 Task: Search one way flight ticket for 3 adults in first from Hartford: Bradley International Airport to Jacksonville: Albert J. Ellis Airport on 5-3-2023. Choice of flights is Royal air maroc. Number of bags: 1 carry on bag. Price is upto 100000. Outbound departure time preference is 14:45.
Action: Mouse moved to (334, 129)
Screenshot: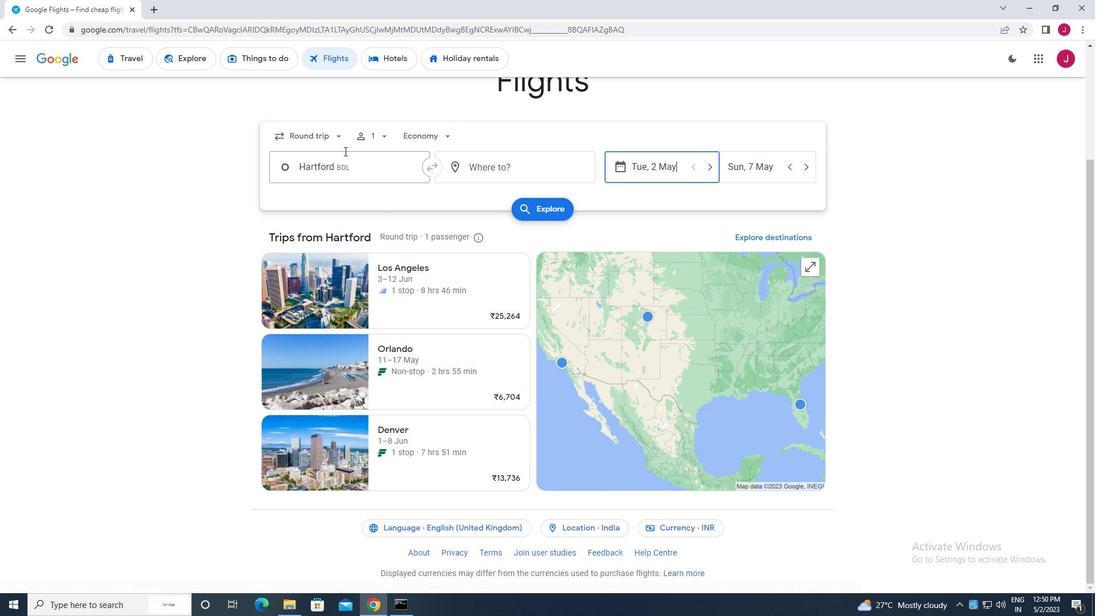 
Action: Mouse pressed left at (334, 129)
Screenshot: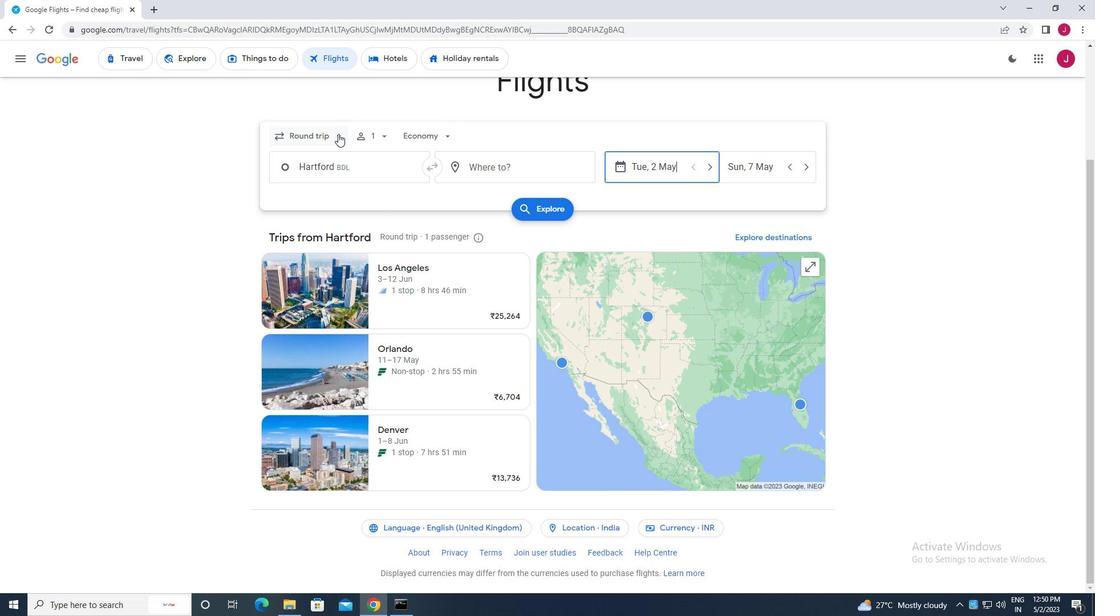 
Action: Mouse moved to (337, 190)
Screenshot: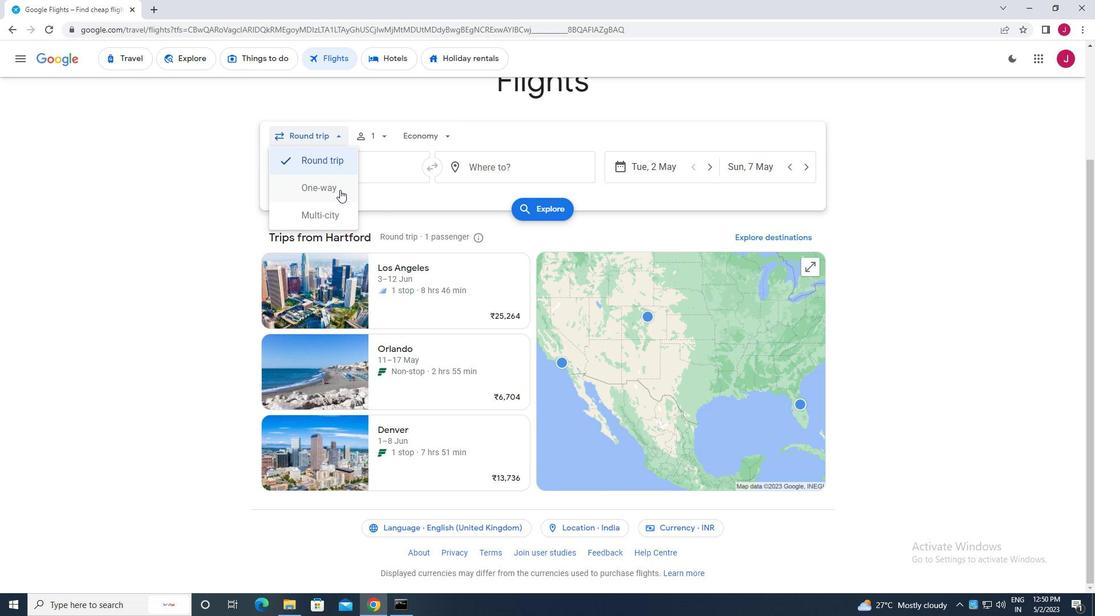 
Action: Mouse pressed left at (337, 190)
Screenshot: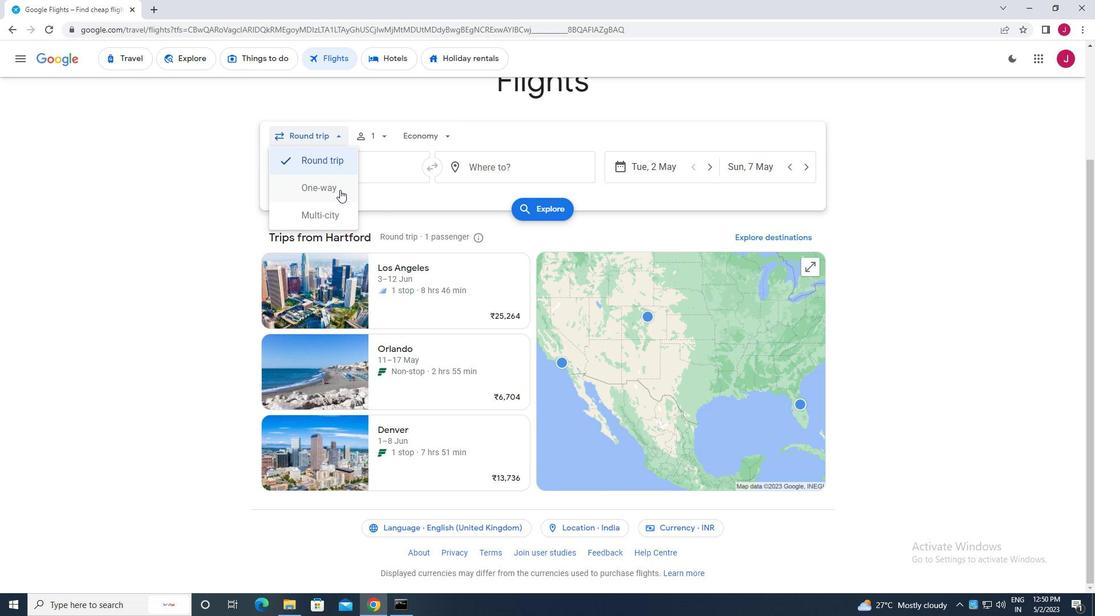 
Action: Mouse moved to (383, 132)
Screenshot: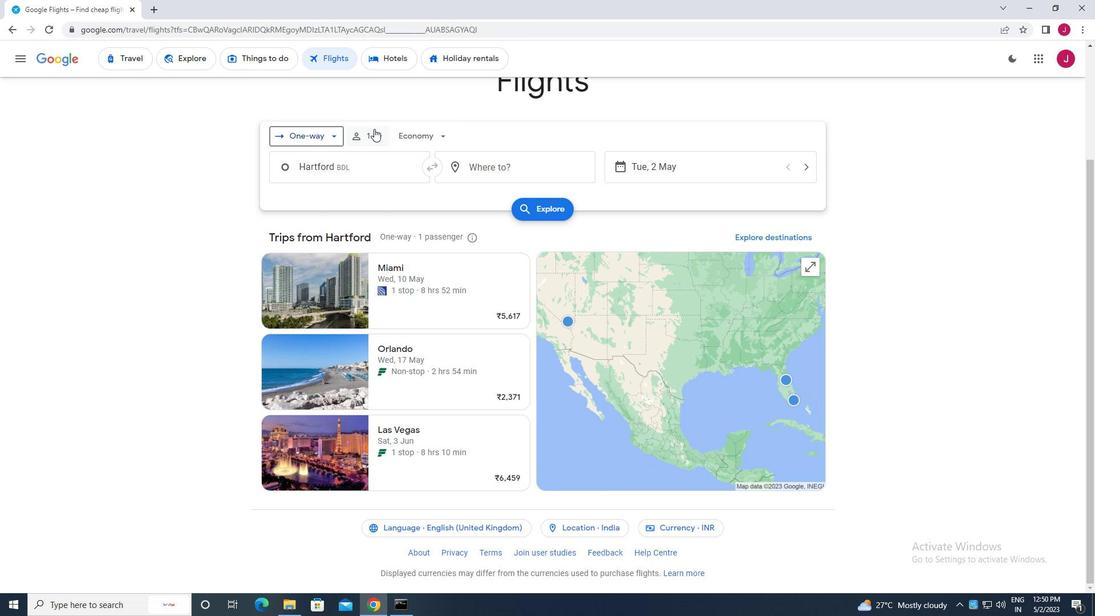 
Action: Mouse pressed left at (383, 132)
Screenshot: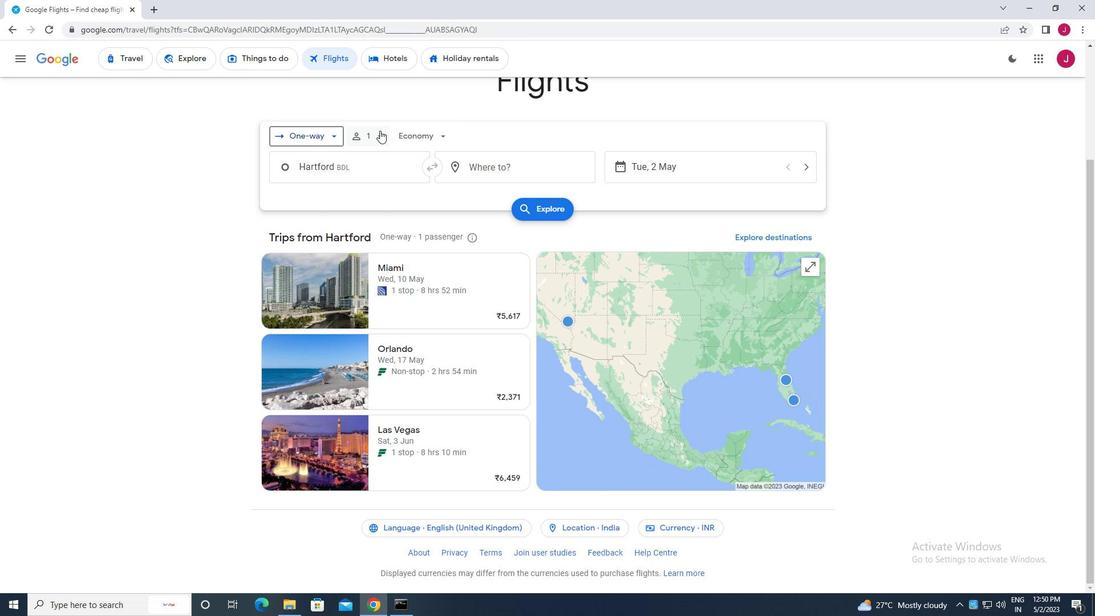 
Action: Mouse moved to (468, 168)
Screenshot: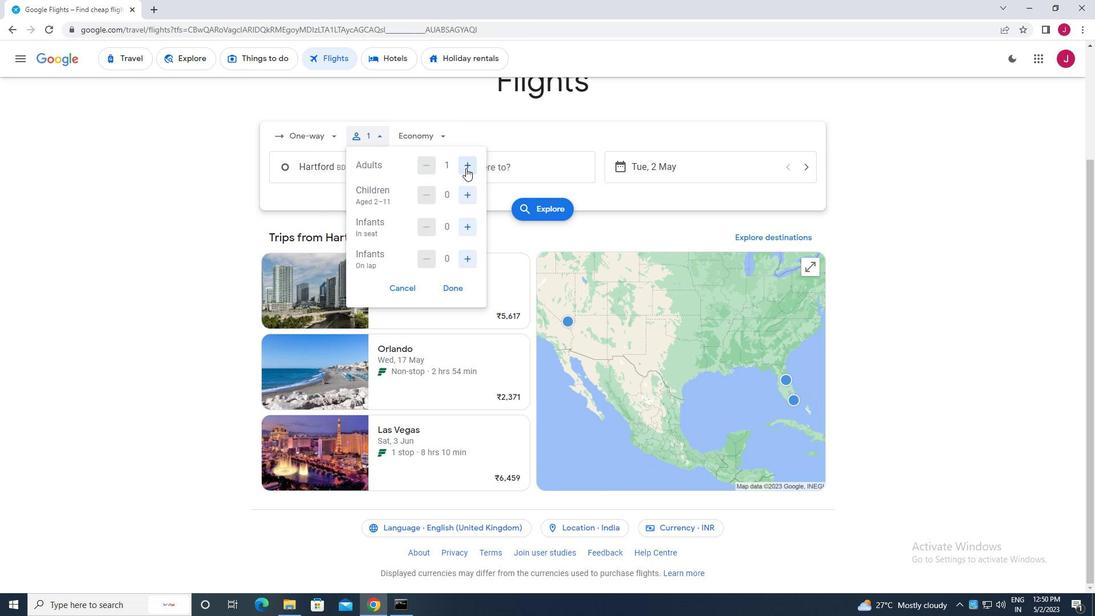 
Action: Mouse pressed left at (468, 168)
Screenshot: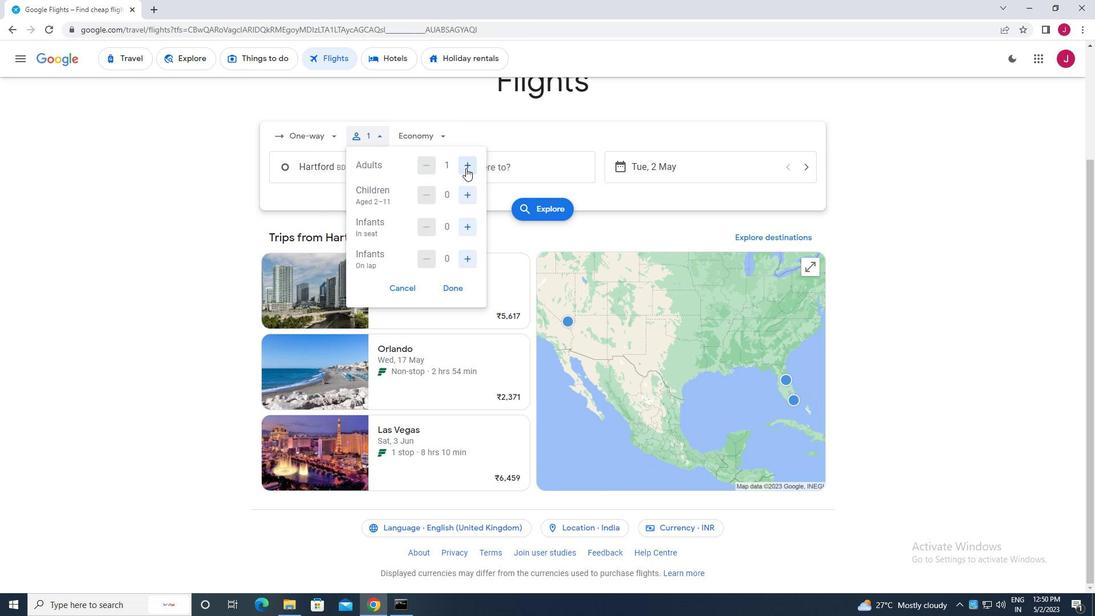 
Action: Mouse moved to (468, 168)
Screenshot: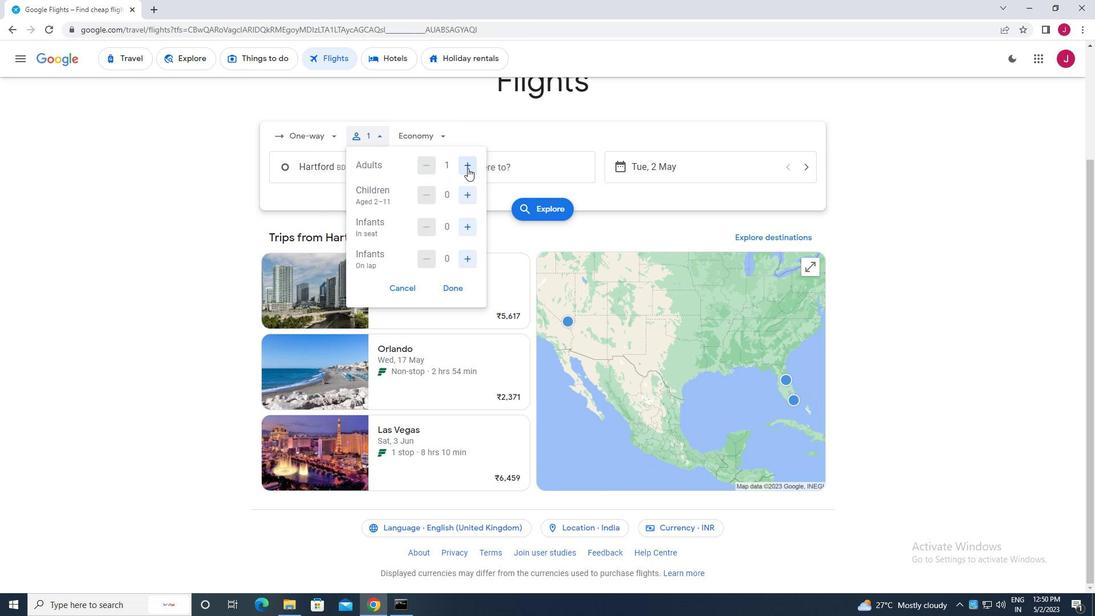 
Action: Mouse pressed left at (468, 168)
Screenshot: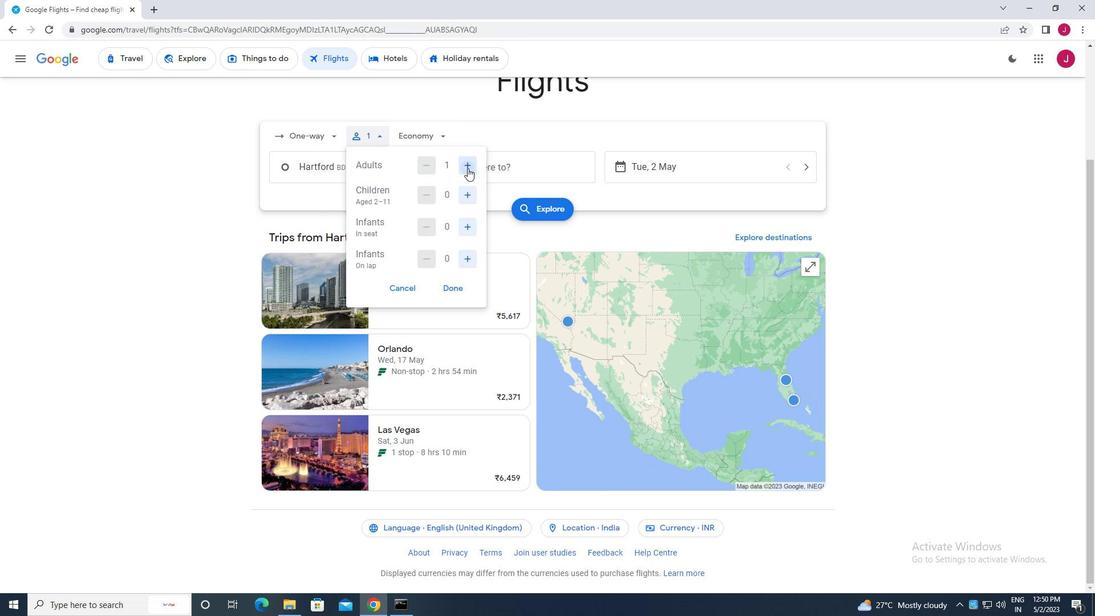 
Action: Mouse moved to (452, 290)
Screenshot: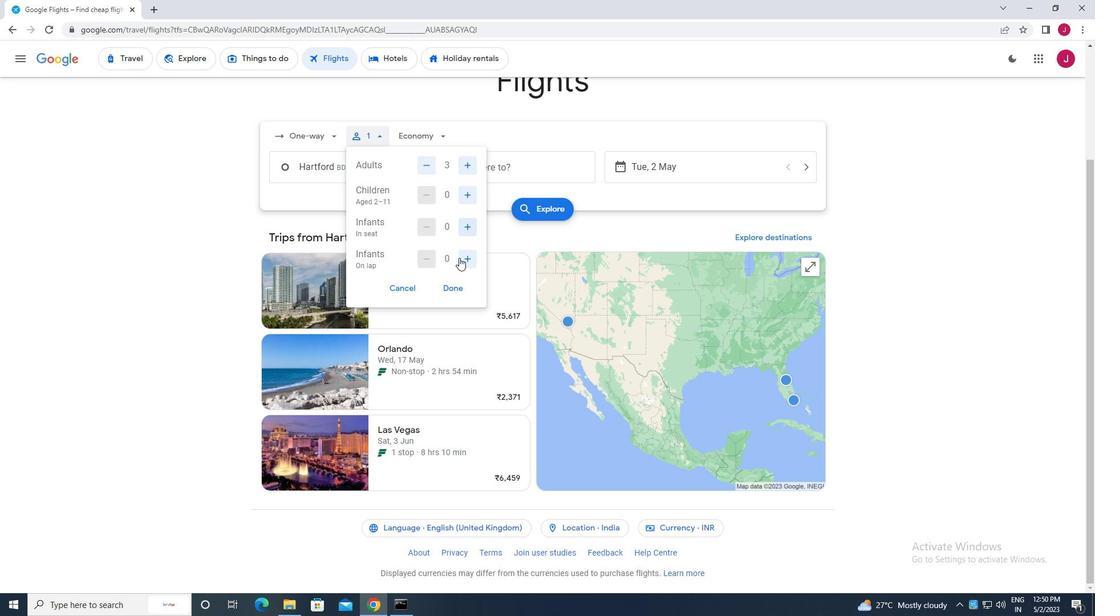 
Action: Mouse pressed left at (452, 290)
Screenshot: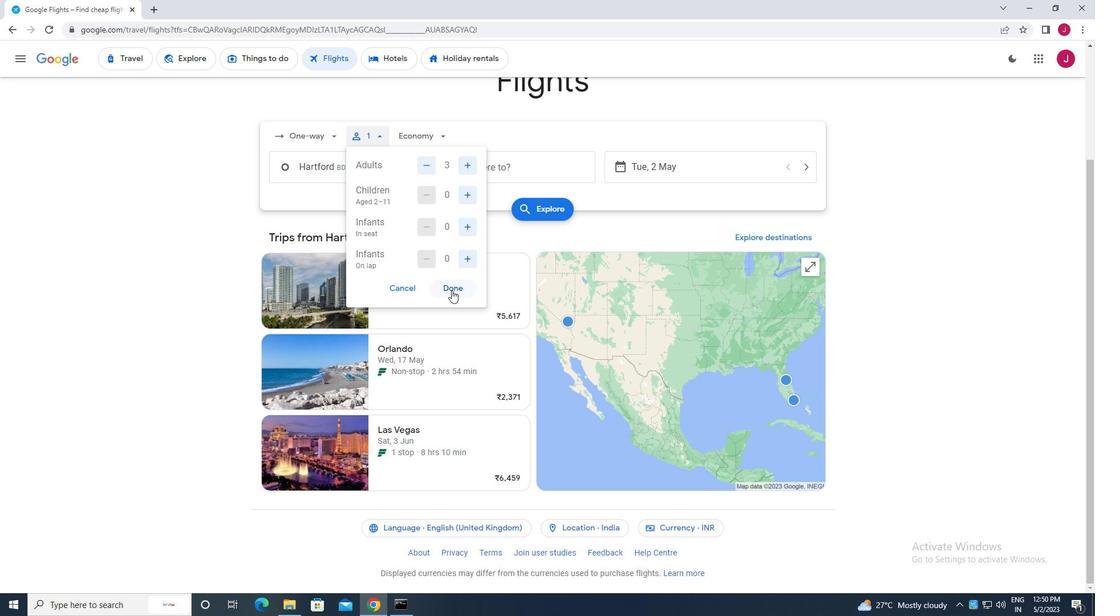 
Action: Mouse moved to (419, 136)
Screenshot: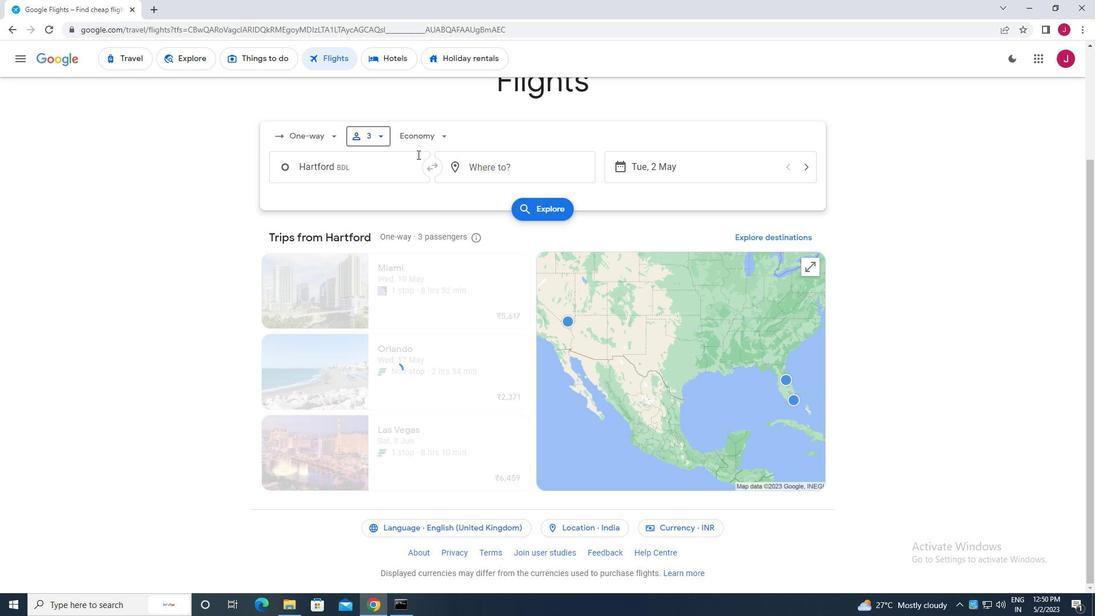 
Action: Mouse pressed left at (419, 136)
Screenshot: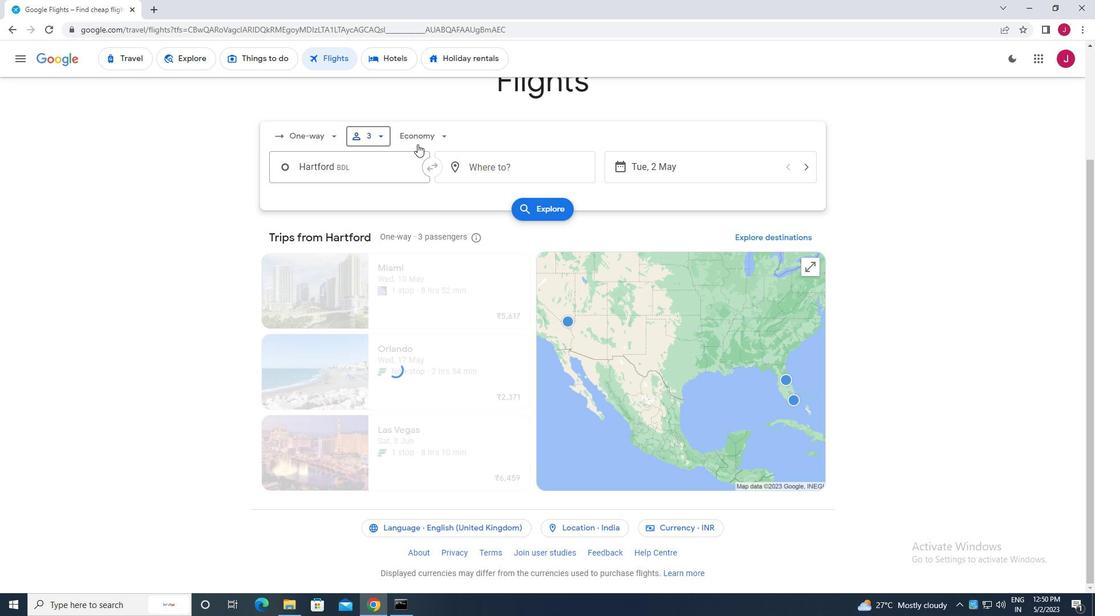 
Action: Mouse moved to (428, 239)
Screenshot: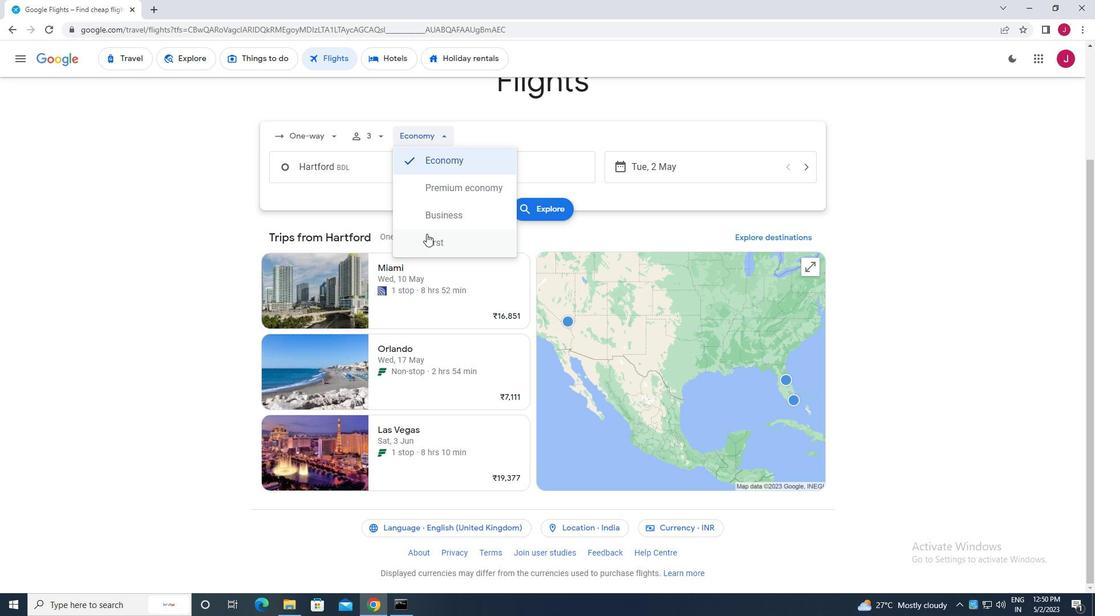 
Action: Mouse pressed left at (428, 239)
Screenshot: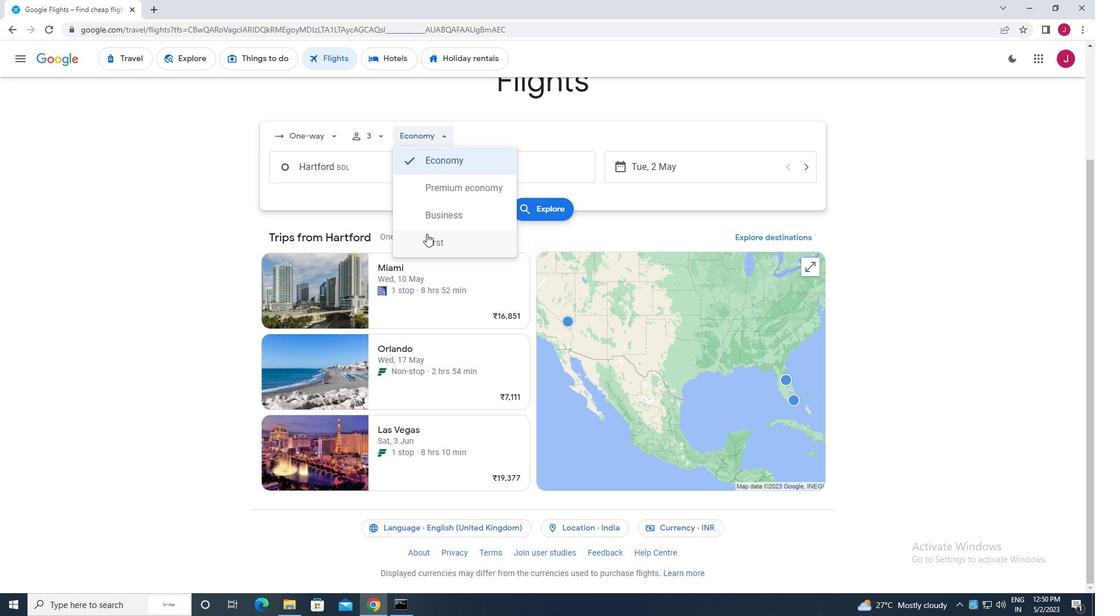 
Action: Mouse moved to (375, 164)
Screenshot: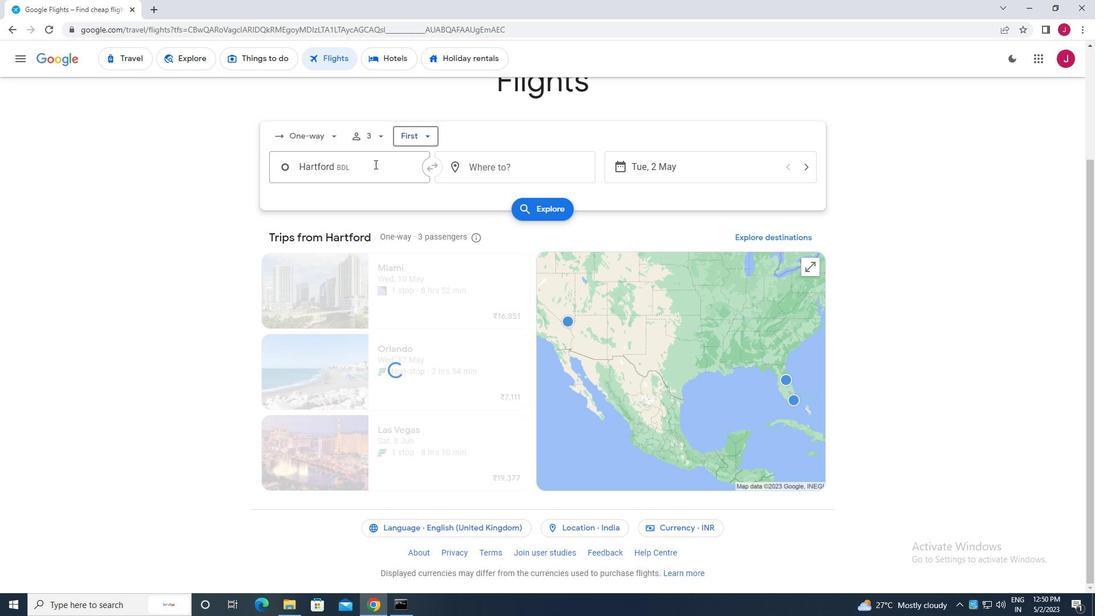 
Action: Mouse pressed left at (375, 164)
Screenshot: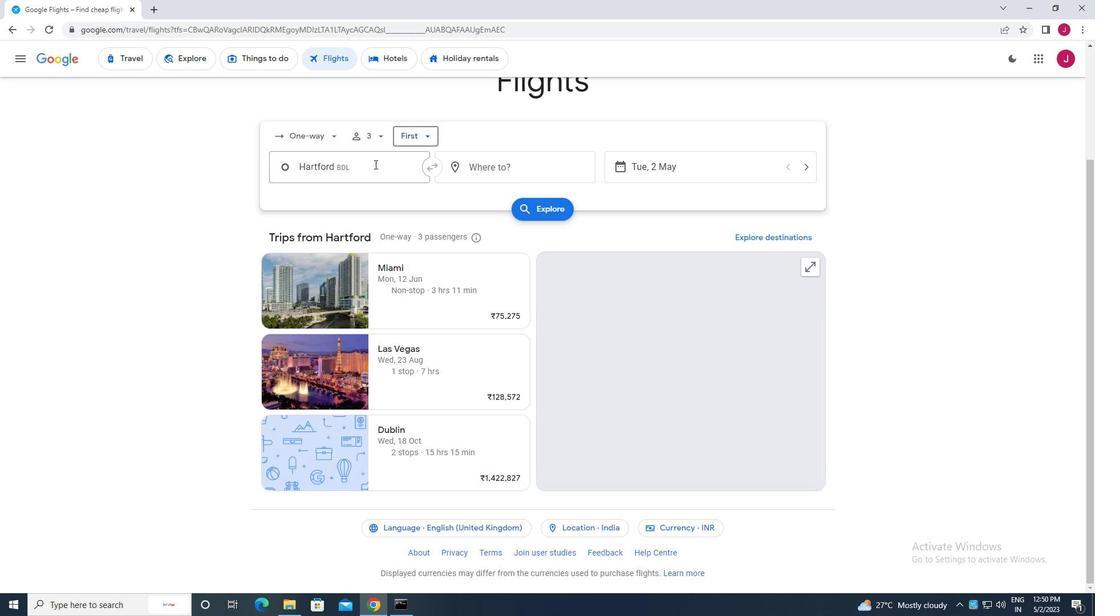 
Action: Key pressed hartford
Screenshot: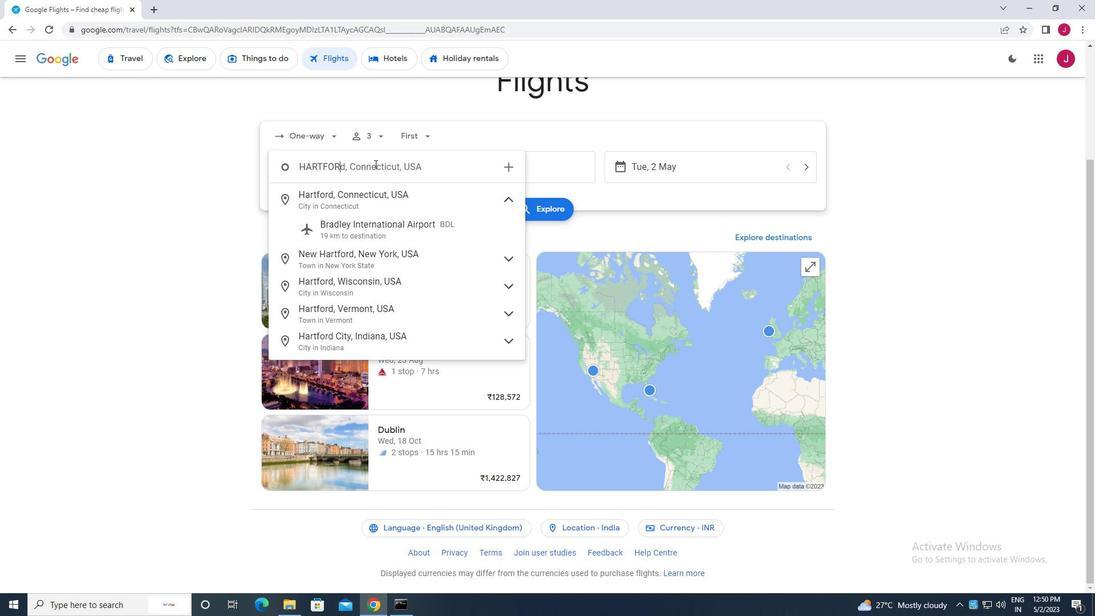 
Action: Mouse moved to (397, 228)
Screenshot: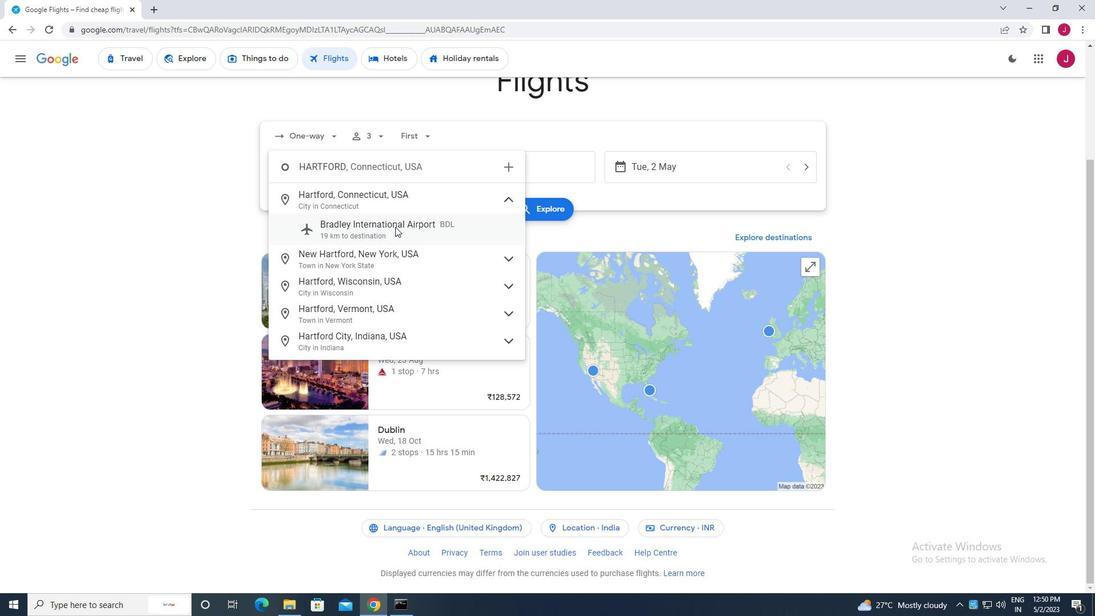 
Action: Mouse pressed left at (397, 228)
Screenshot: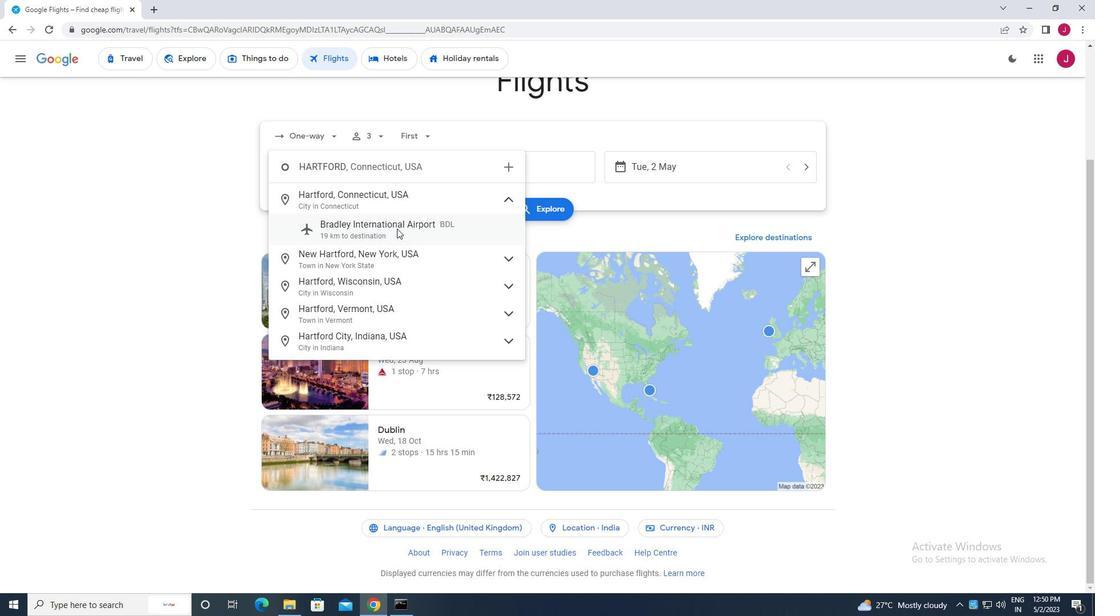 
Action: Mouse moved to (478, 166)
Screenshot: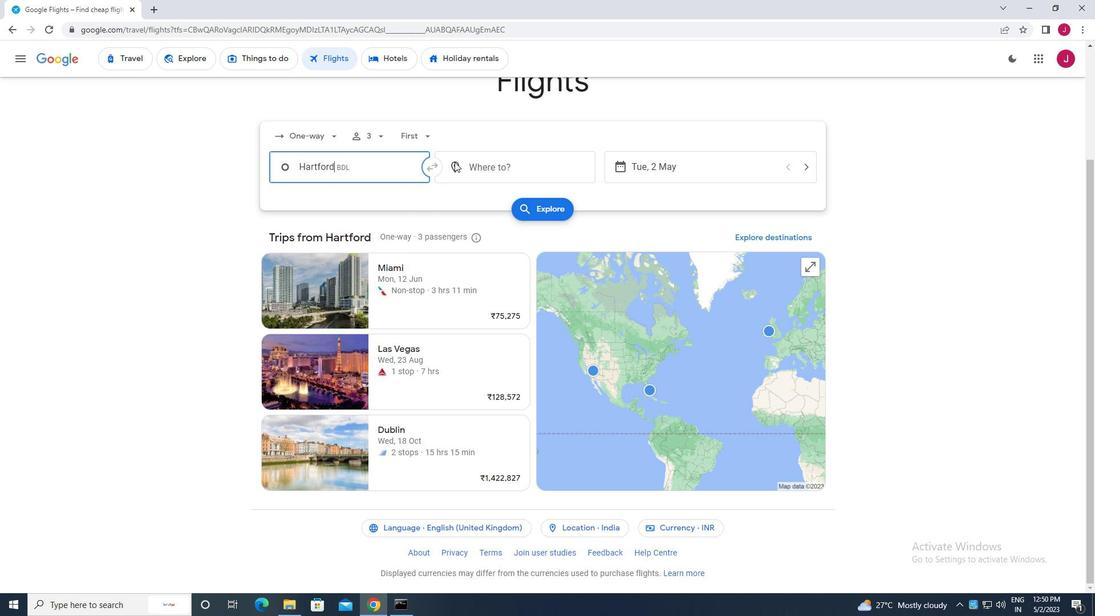
Action: Mouse pressed left at (478, 166)
Screenshot: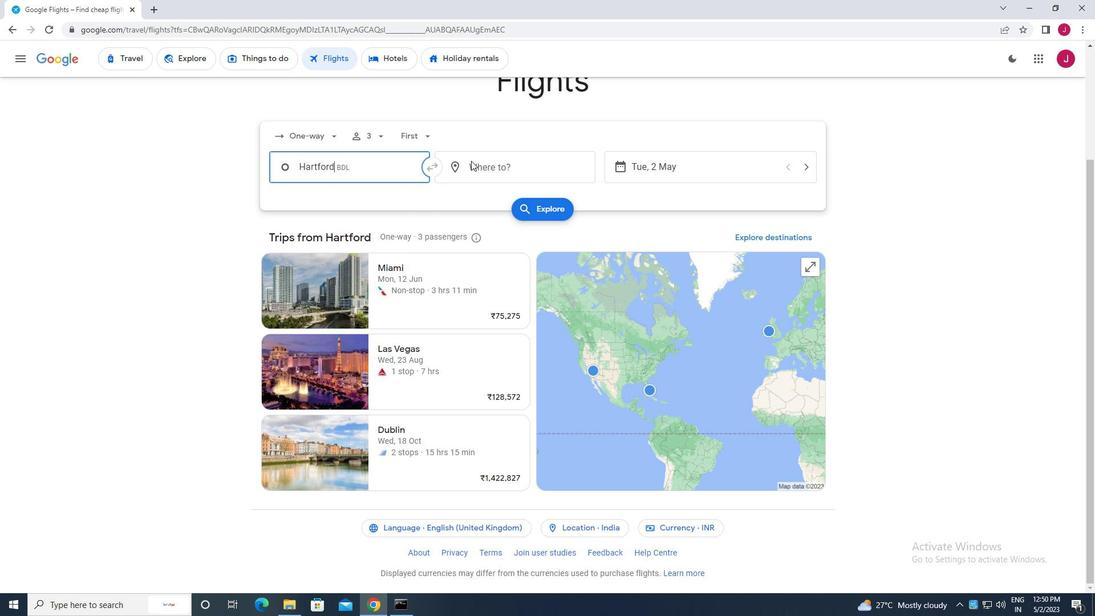 
Action: Mouse moved to (472, 175)
Screenshot: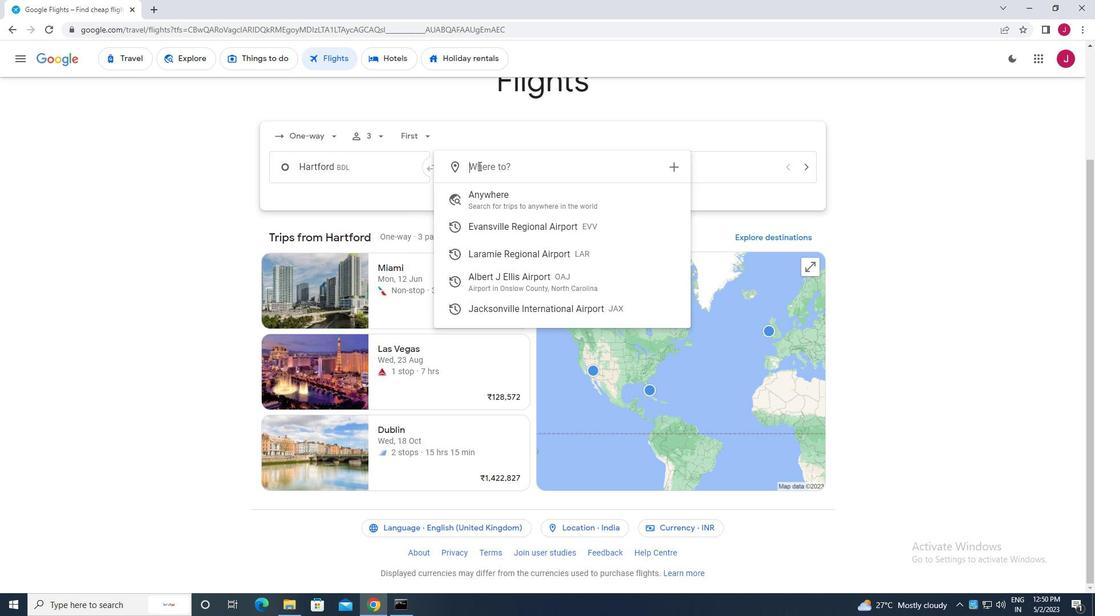 
Action: Key pressed albert<Key.space>j
Screenshot: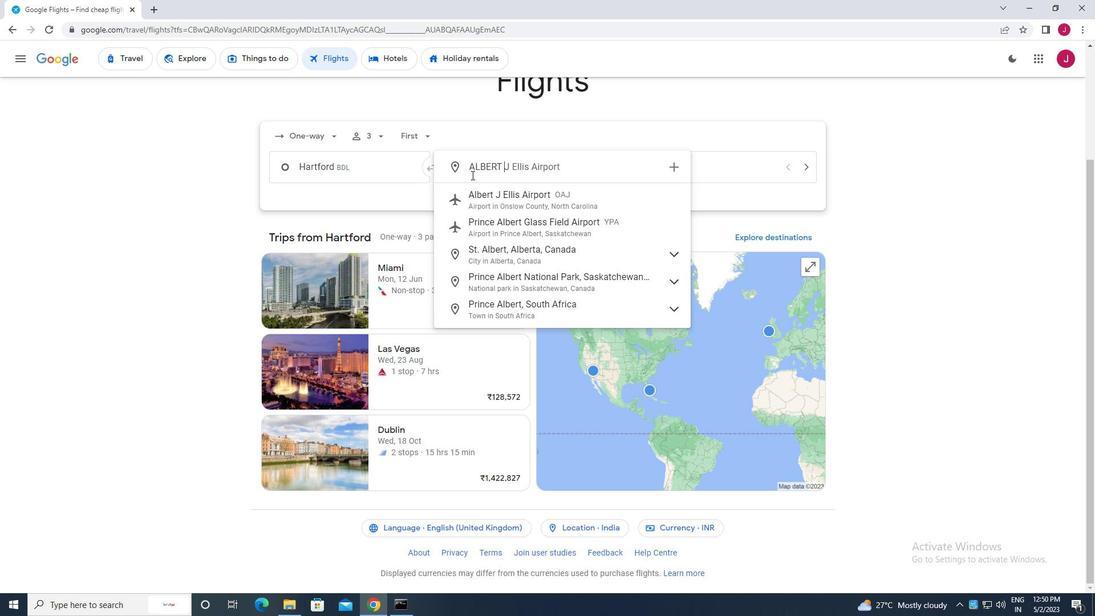 
Action: Mouse moved to (516, 203)
Screenshot: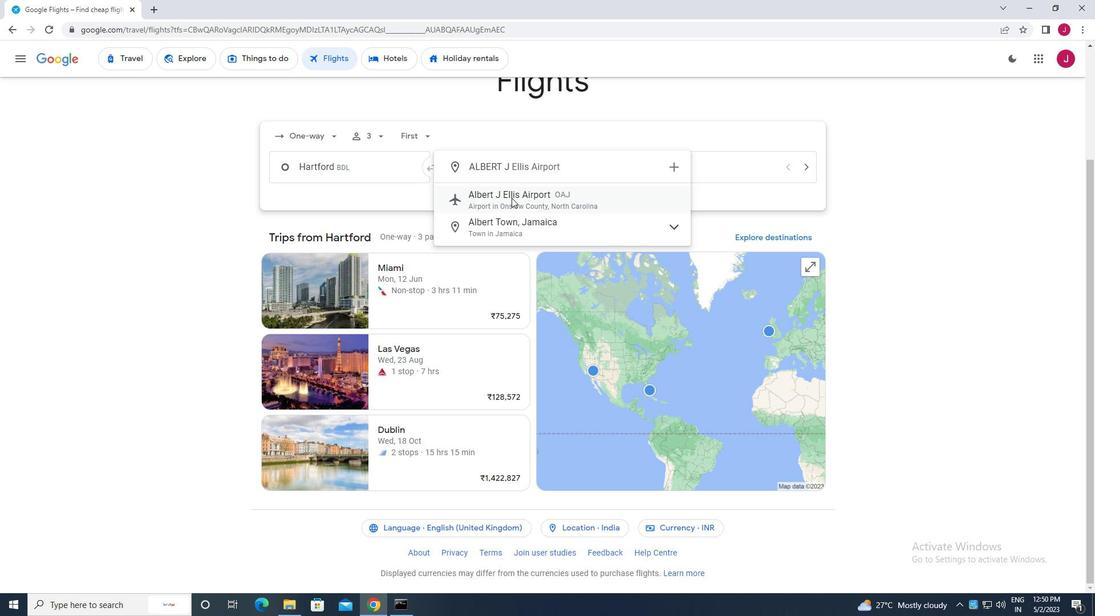 
Action: Mouse pressed left at (516, 203)
Screenshot: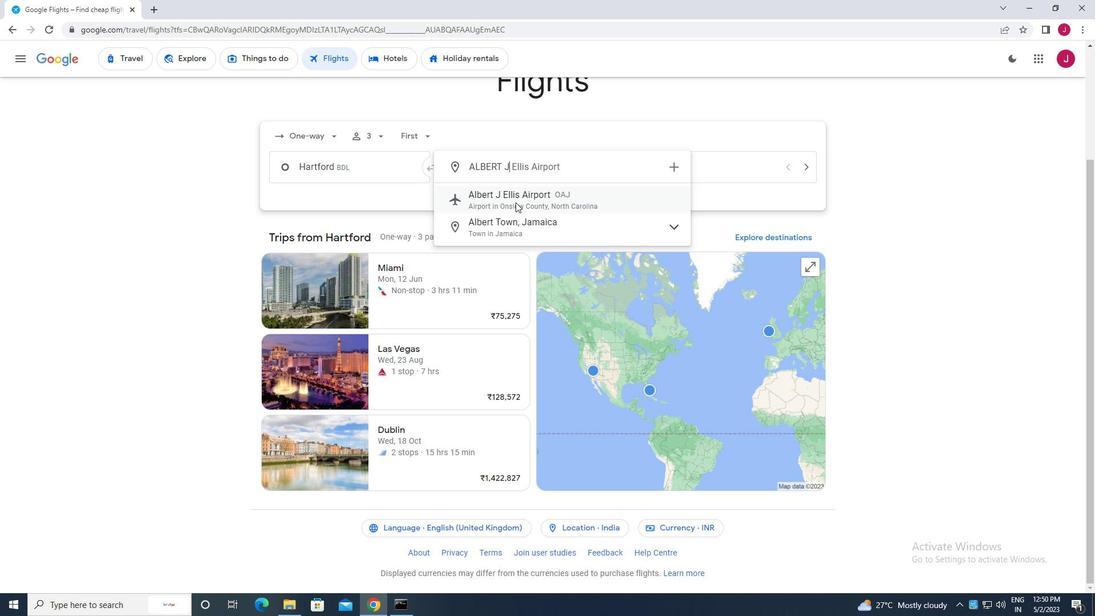
Action: Mouse moved to (686, 164)
Screenshot: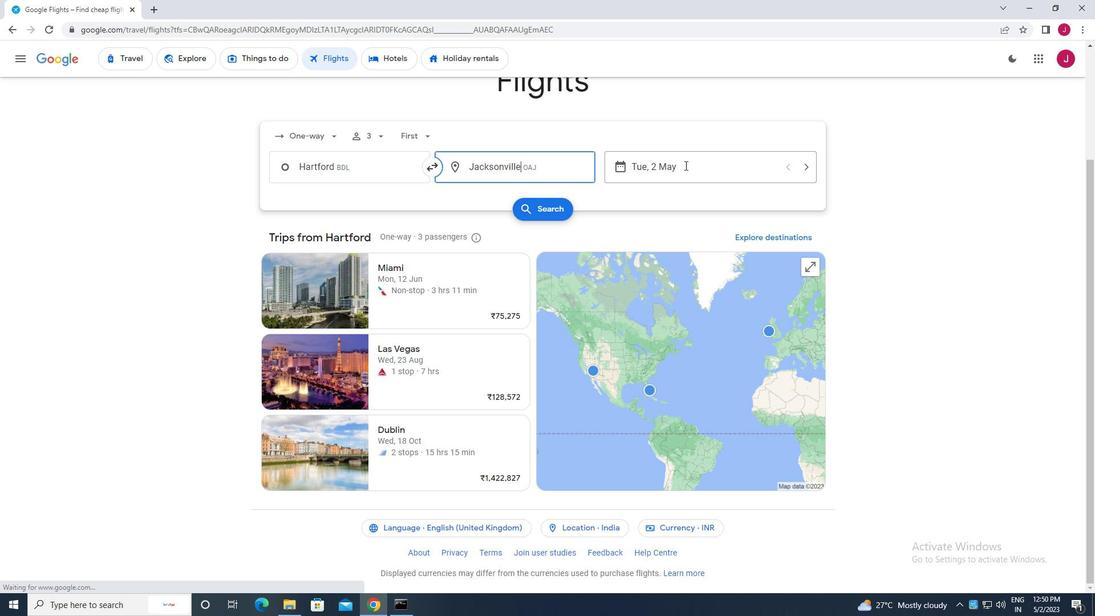 
Action: Mouse pressed left at (686, 164)
Screenshot: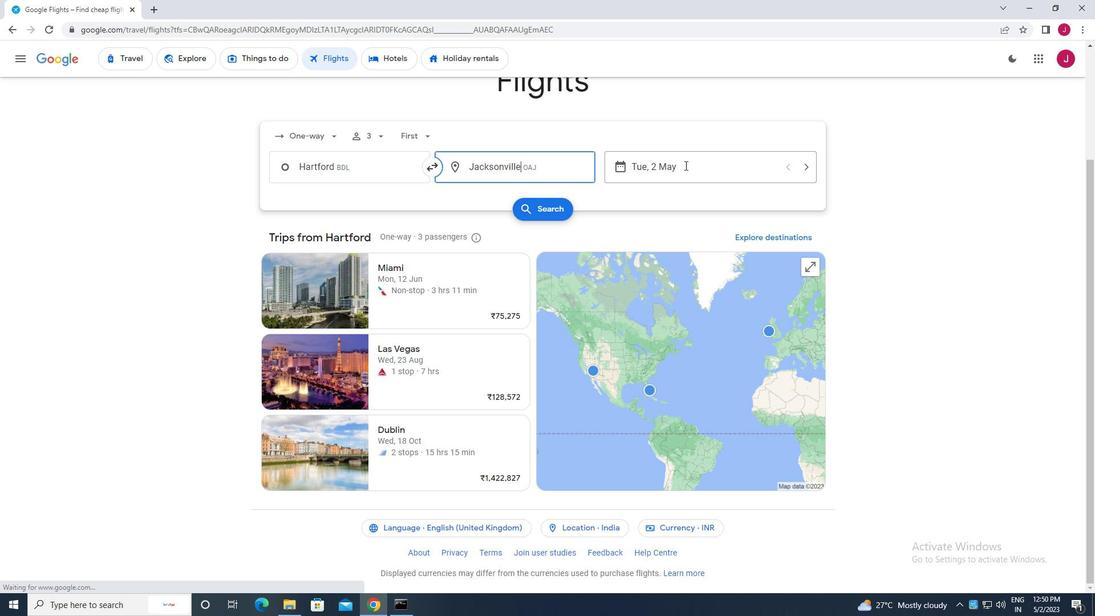 
Action: Mouse moved to (490, 255)
Screenshot: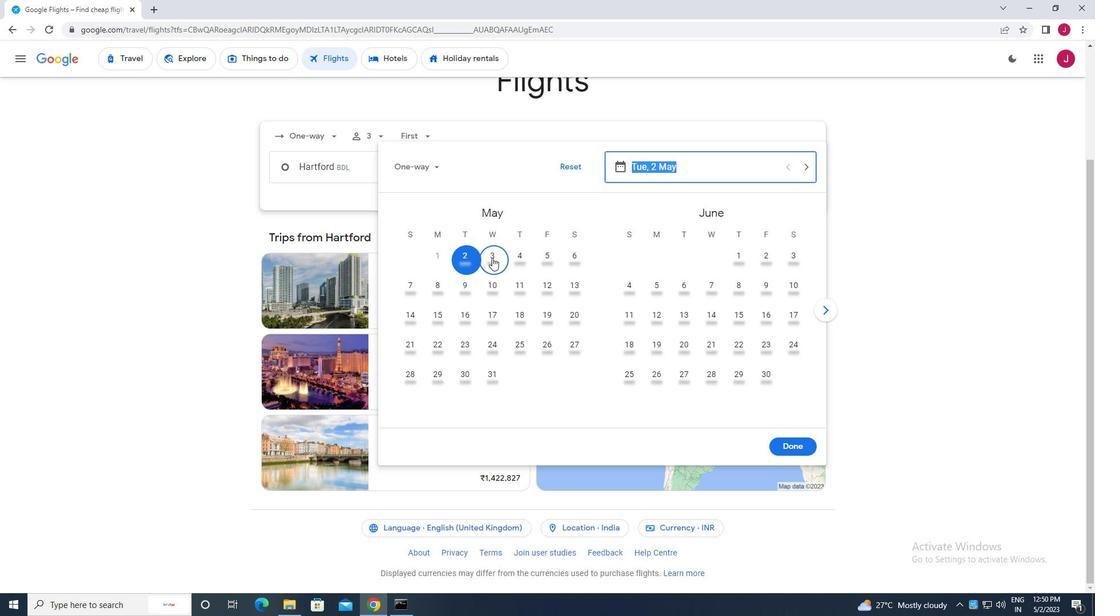 
Action: Mouse pressed left at (490, 255)
Screenshot: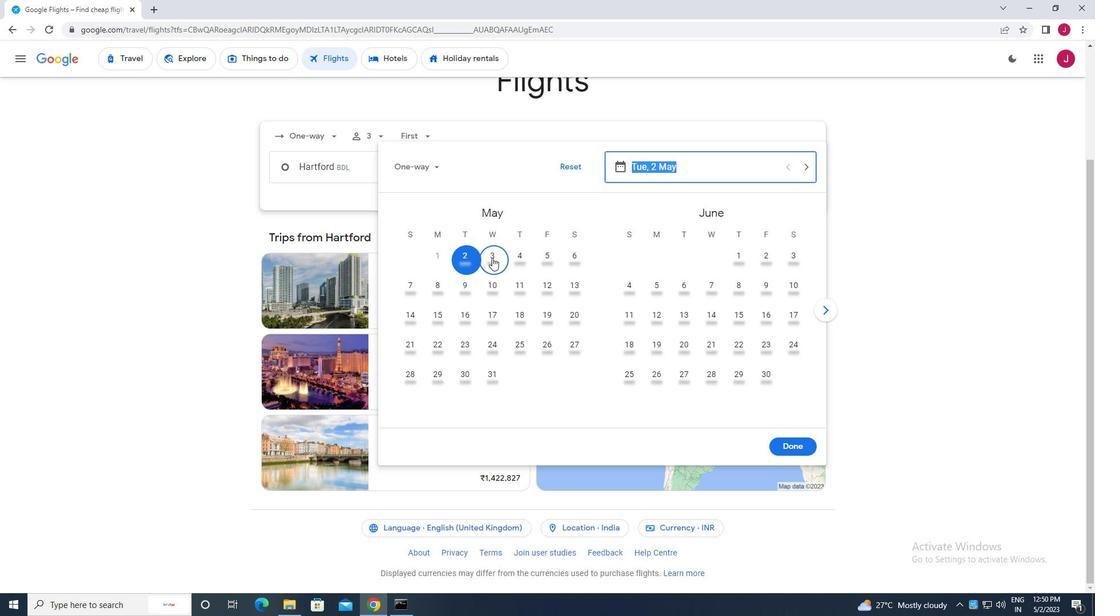 
Action: Mouse moved to (791, 445)
Screenshot: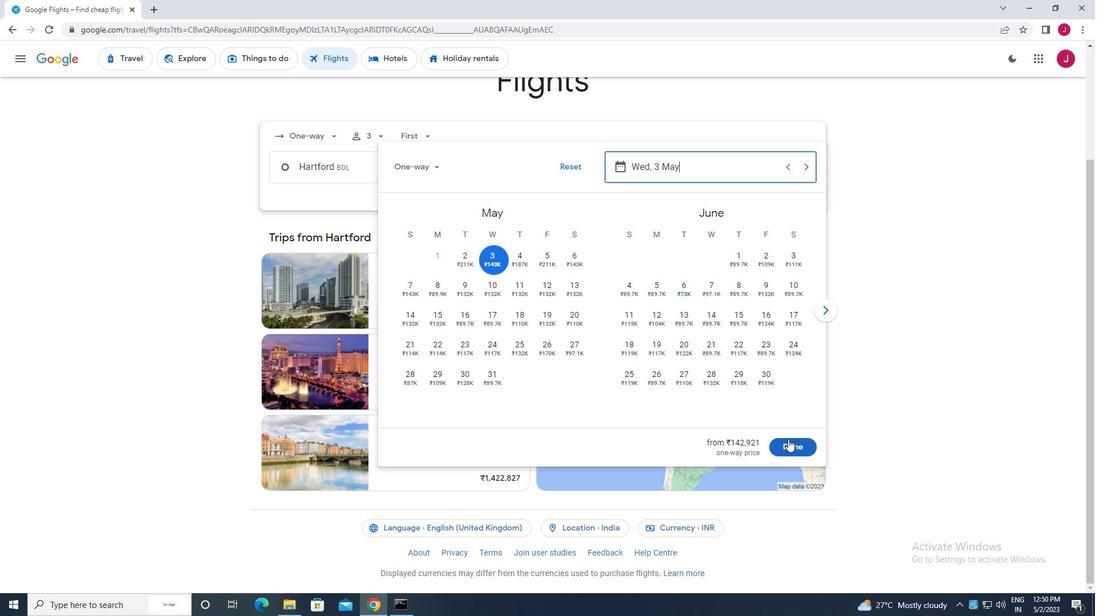 
Action: Mouse pressed left at (791, 445)
Screenshot: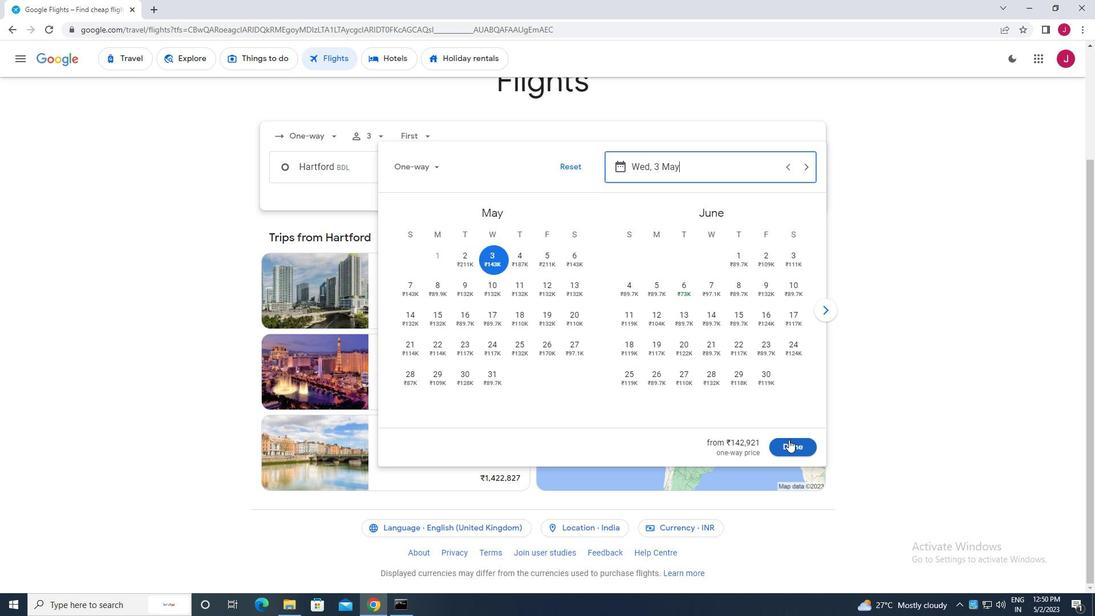 
Action: Mouse moved to (556, 202)
Screenshot: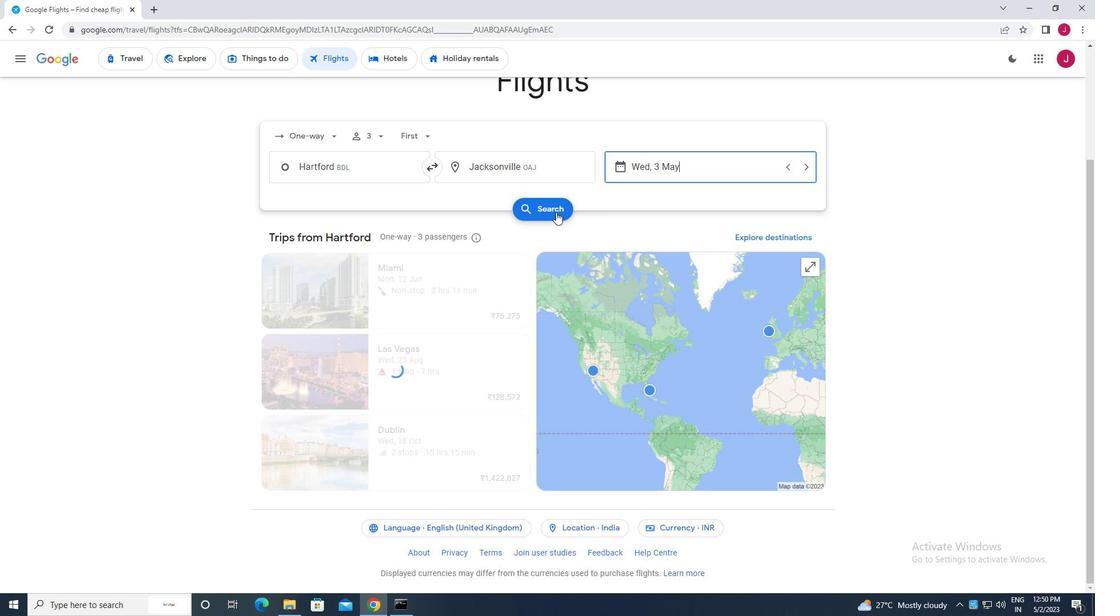 
Action: Mouse pressed left at (556, 202)
Screenshot: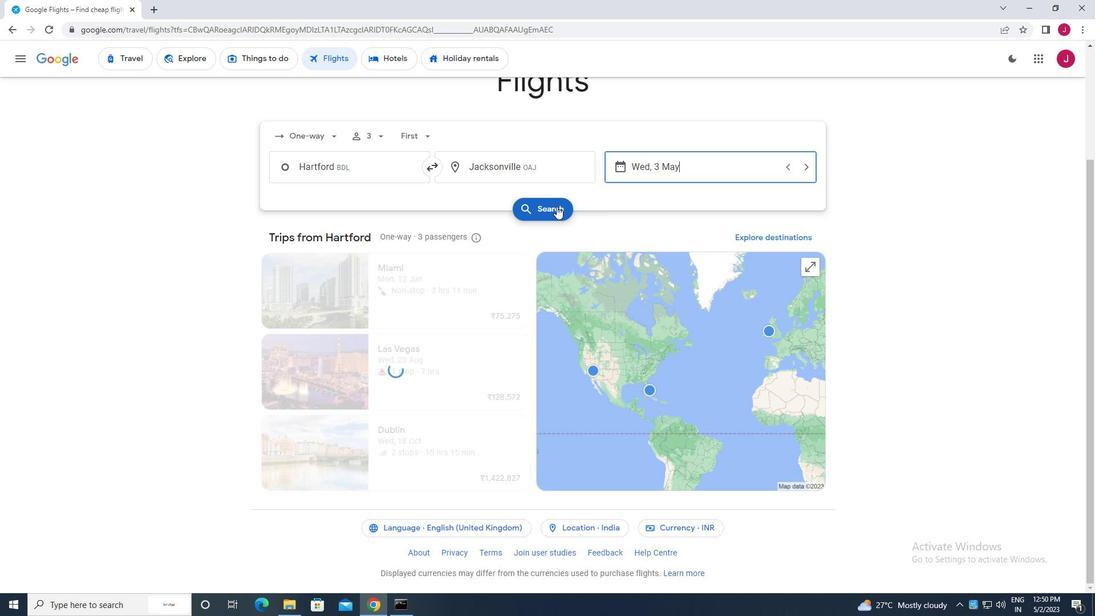 
Action: Mouse moved to (288, 162)
Screenshot: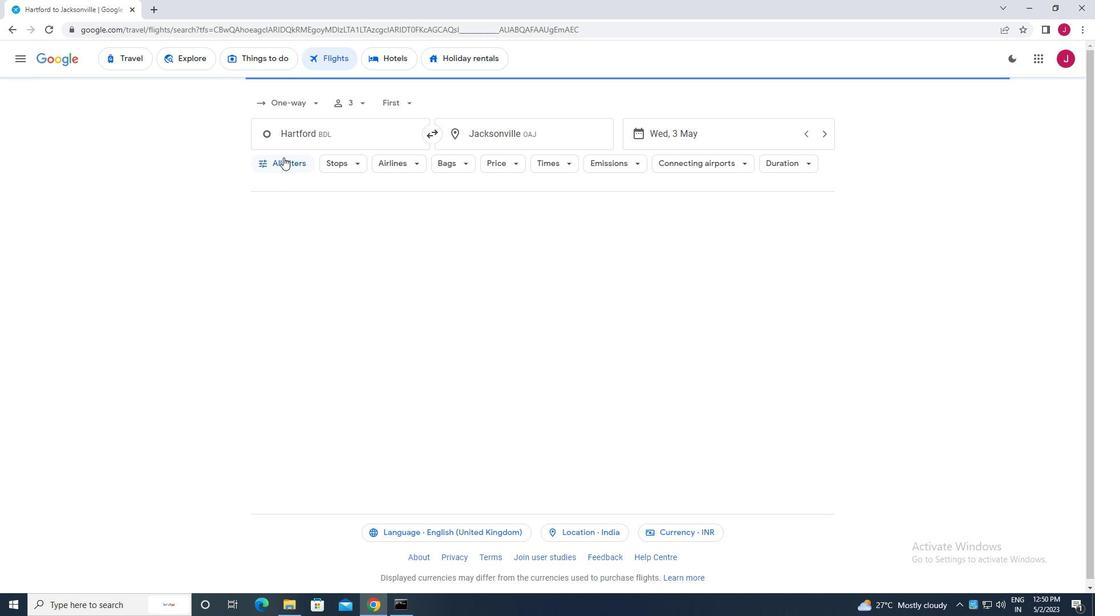 
Action: Mouse pressed left at (288, 162)
Screenshot: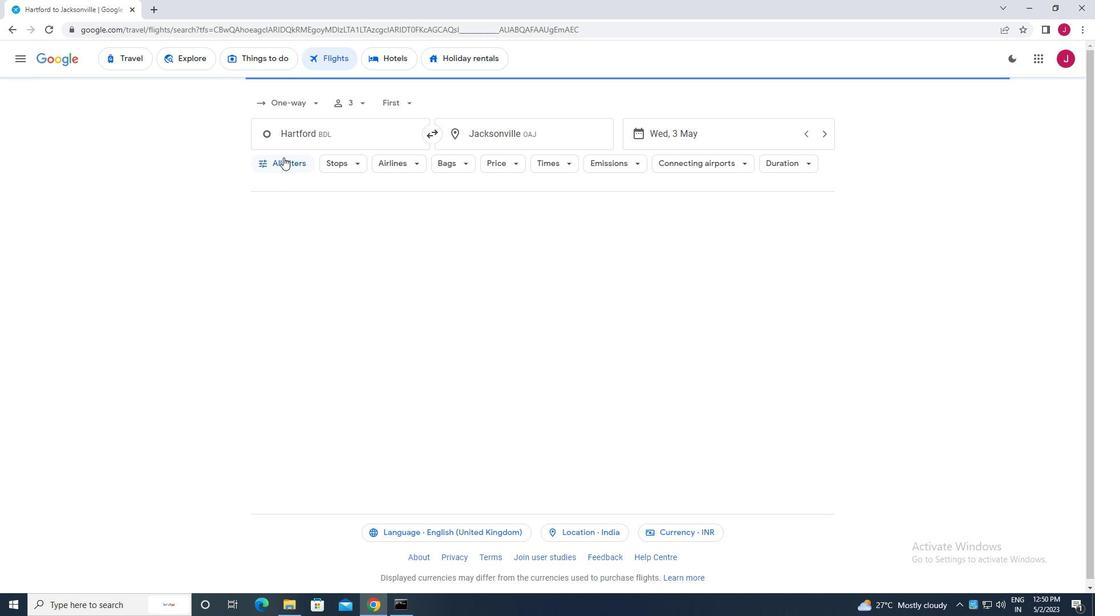 
Action: Mouse moved to (321, 240)
Screenshot: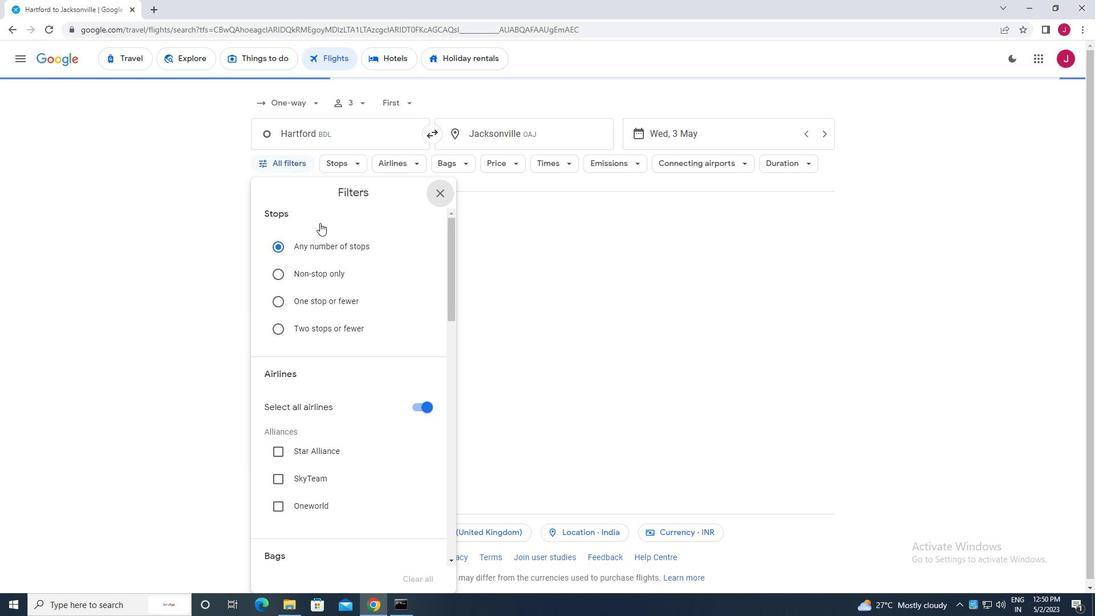 
Action: Mouse scrolled (321, 239) with delta (0, 0)
Screenshot: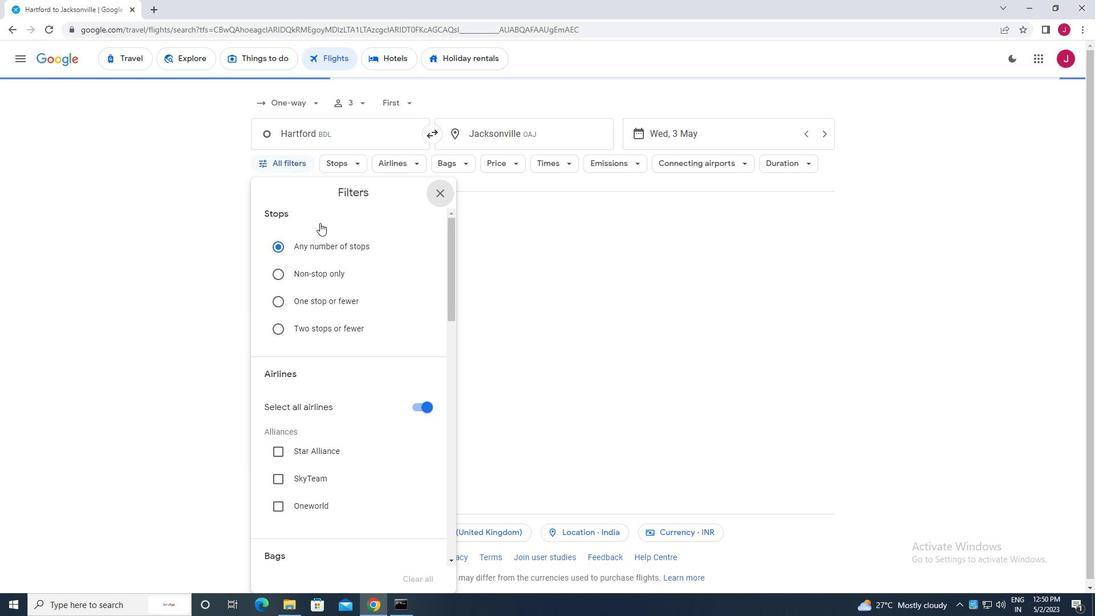 
Action: Mouse moved to (321, 242)
Screenshot: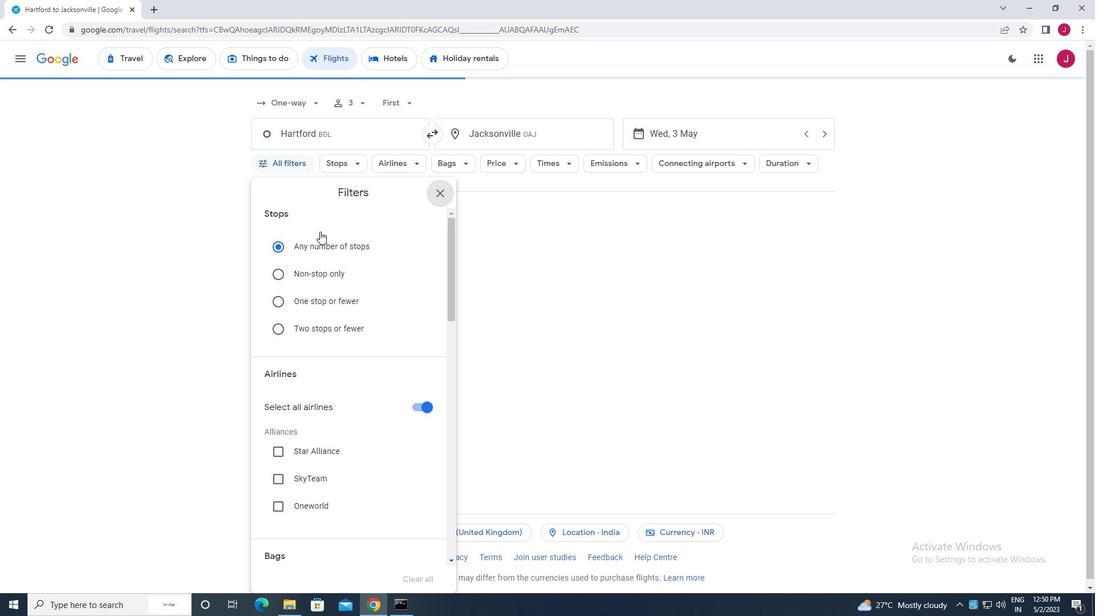 
Action: Mouse scrolled (321, 241) with delta (0, 0)
Screenshot: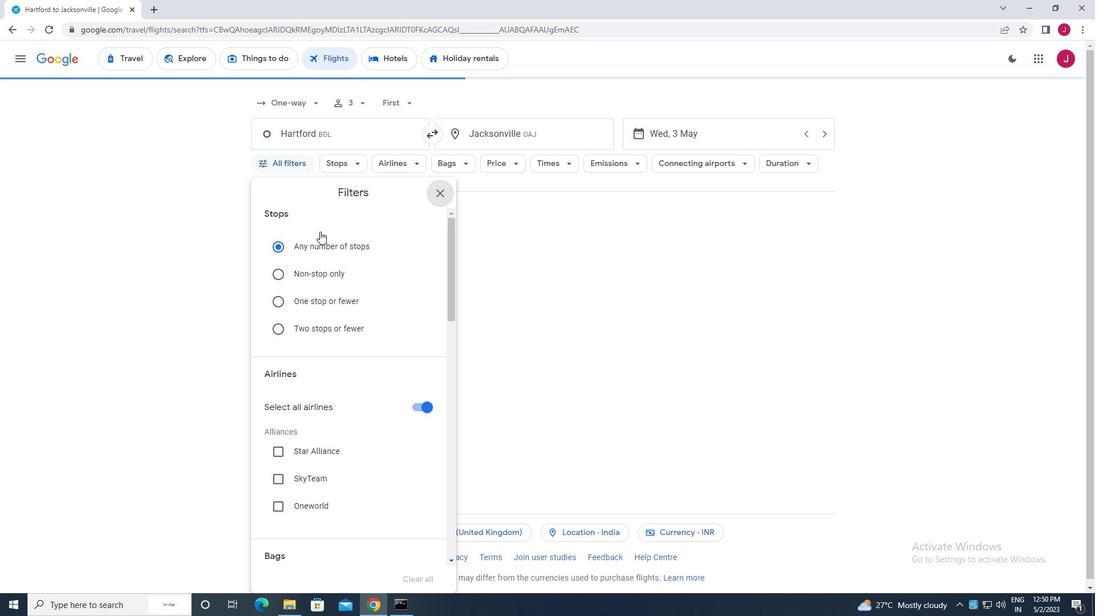 
Action: Mouse scrolled (321, 241) with delta (0, 0)
Screenshot: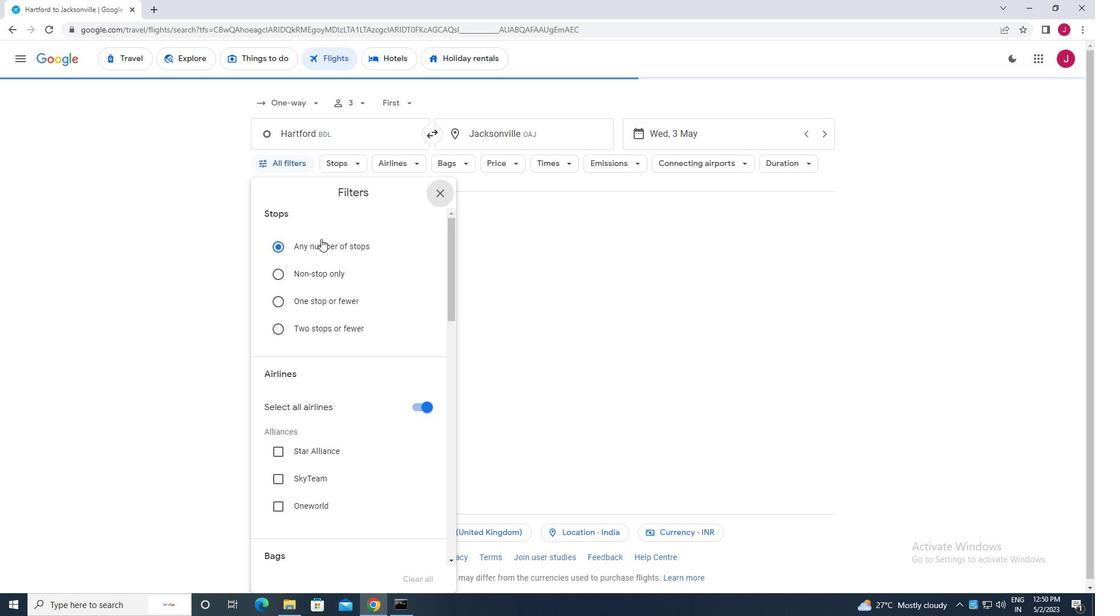 
Action: Mouse moved to (416, 236)
Screenshot: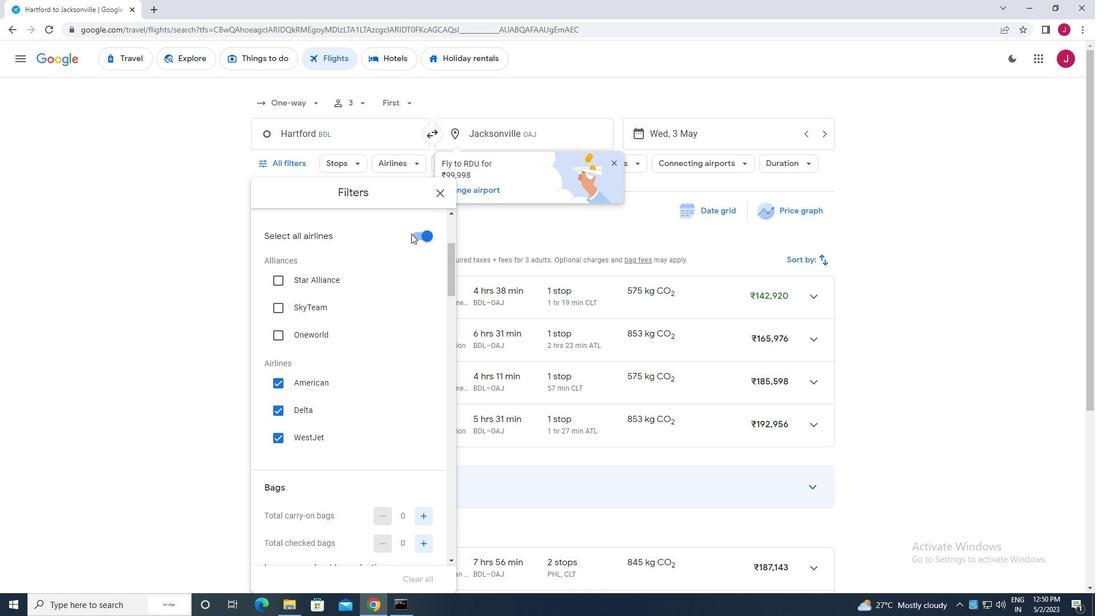 
Action: Mouse pressed left at (416, 236)
Screenshot: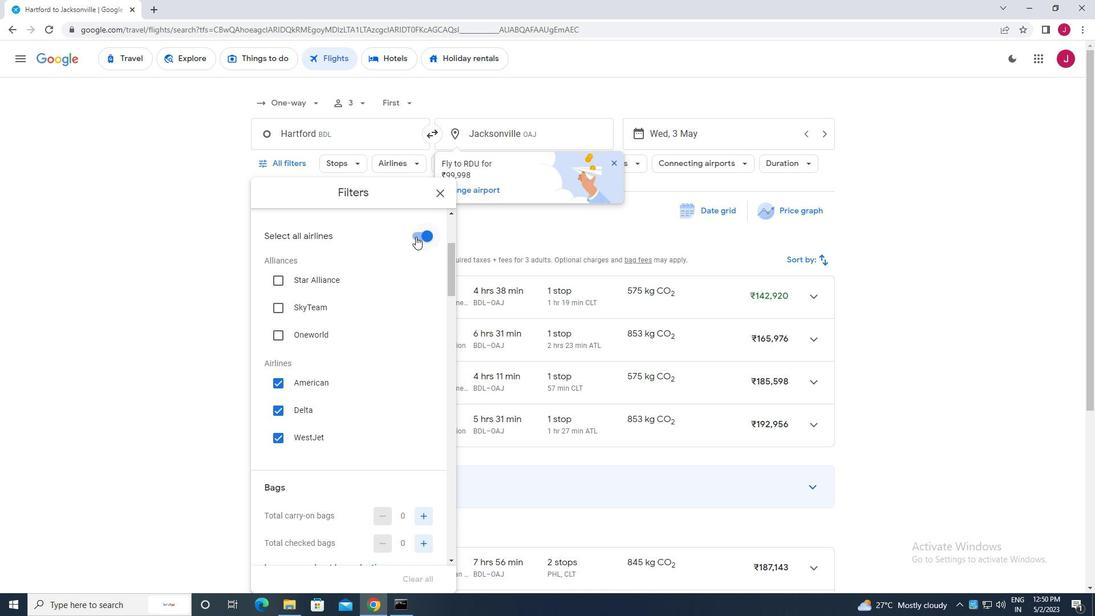 
Action: Mouse moved to (341, 305)
Screenshot: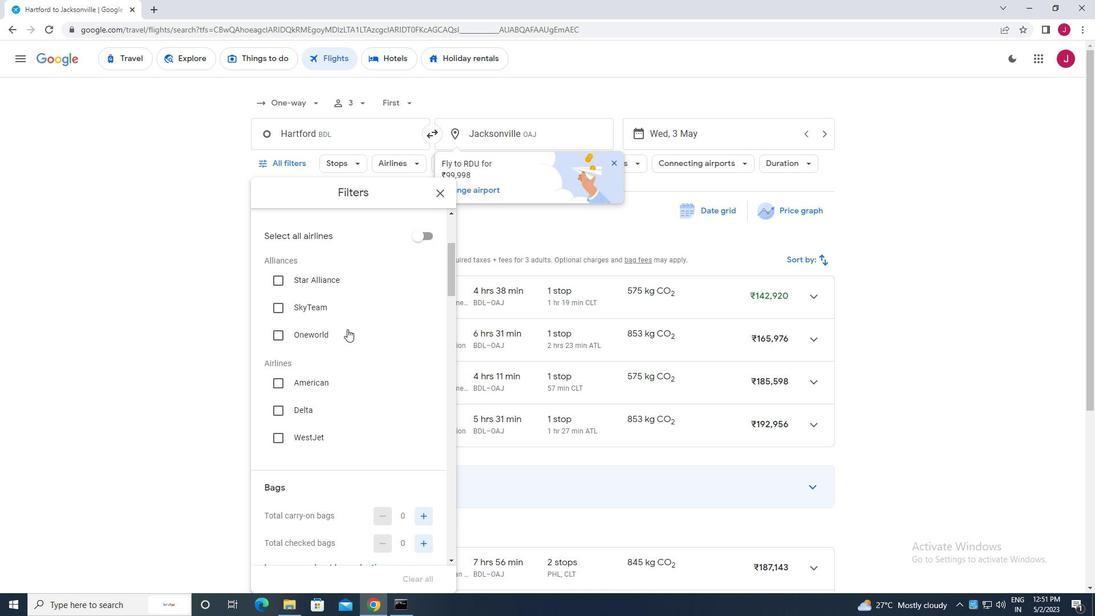 
Action: Mouse scrolled (341, 306) with delta (0, 0)
Screenshot: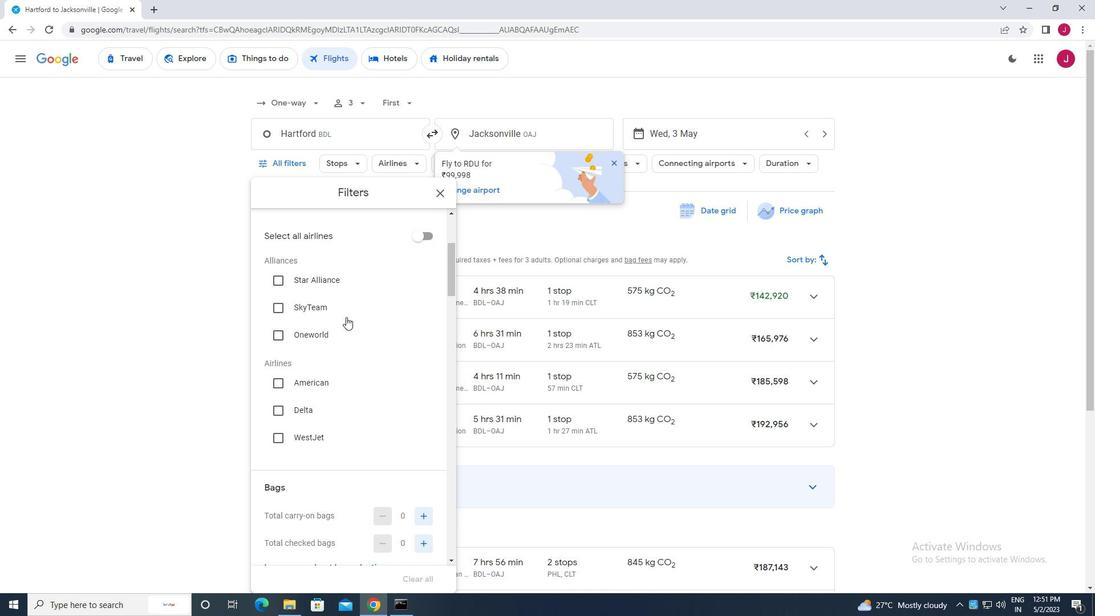 
Action: Mouse moved to (341, 305)
Screenshot: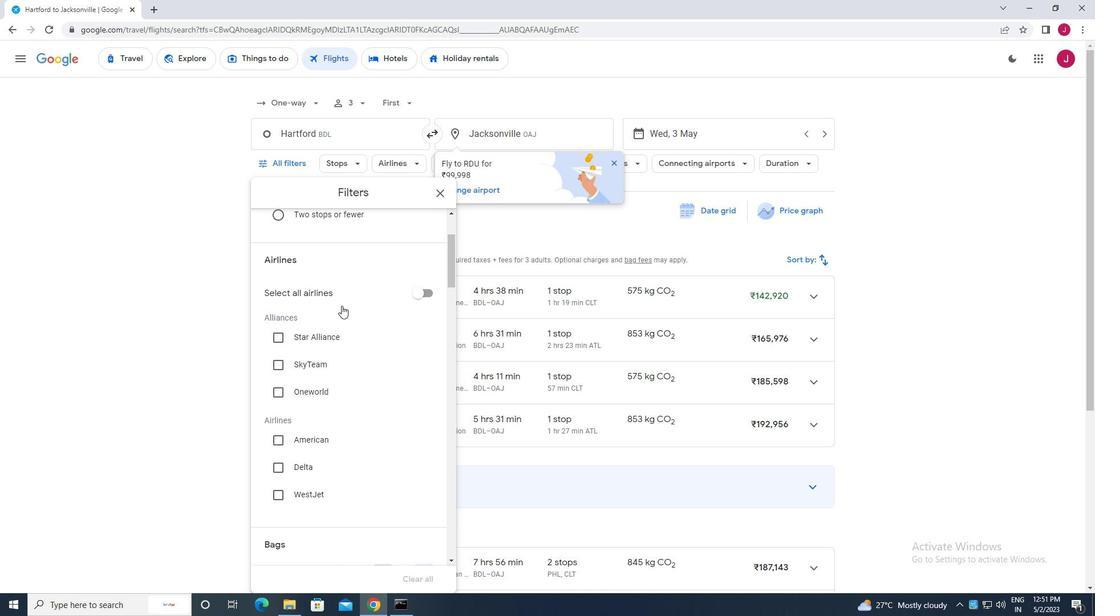 
Action: Mouse scrolled (341, 306) with delta (0, 0)
Screenshot: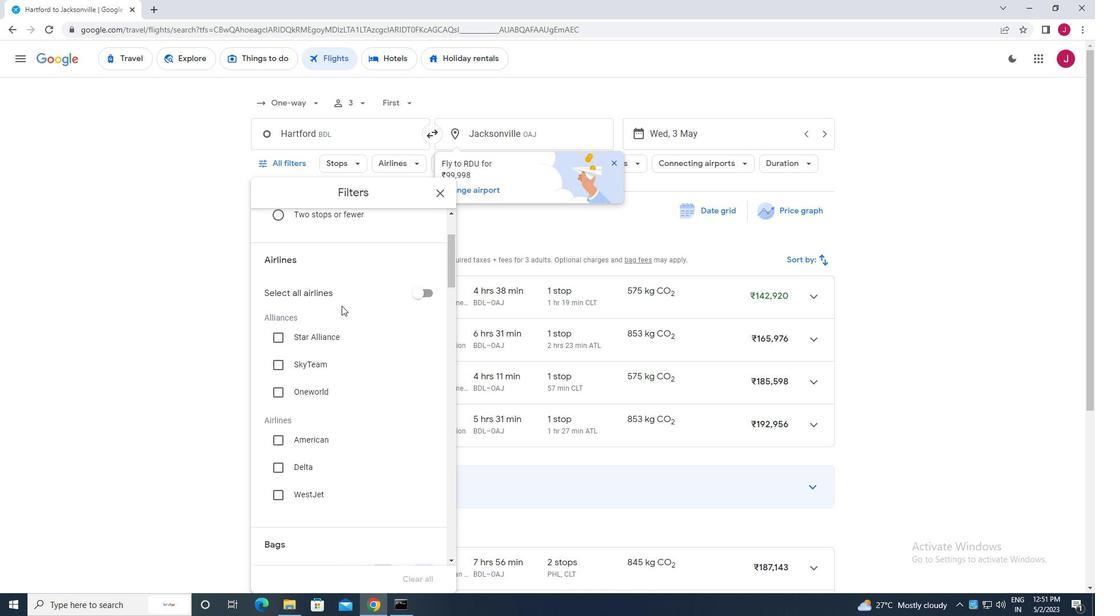 
Action: Mouse scrolled (341, 306) with delta (0, 0)
Screenshot: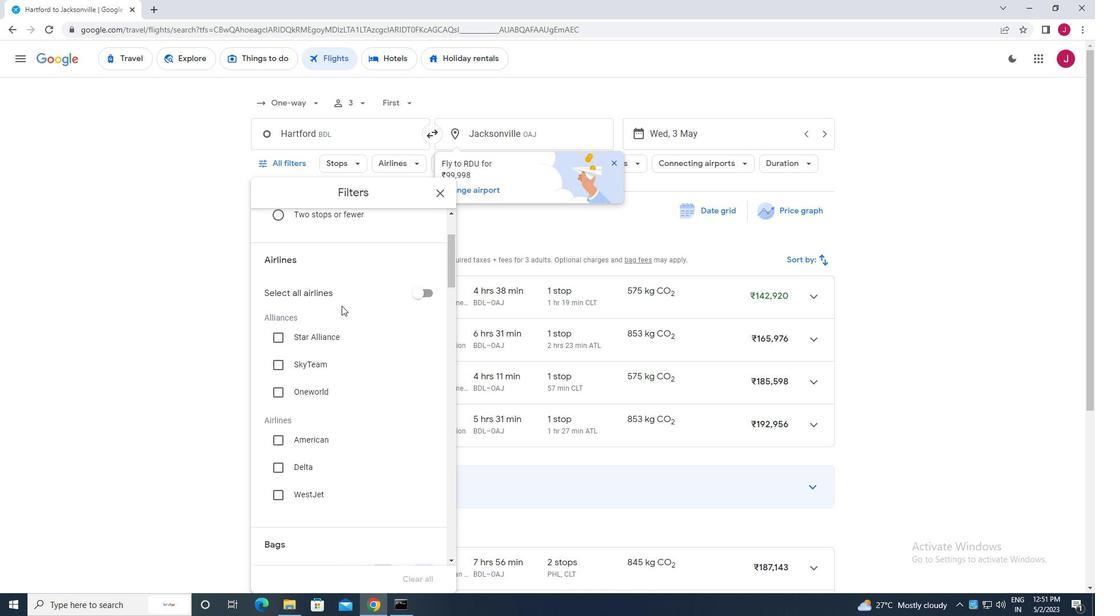 
Action: Mouse scrolled (341, 305) with delta (0, 0)
Screenshot: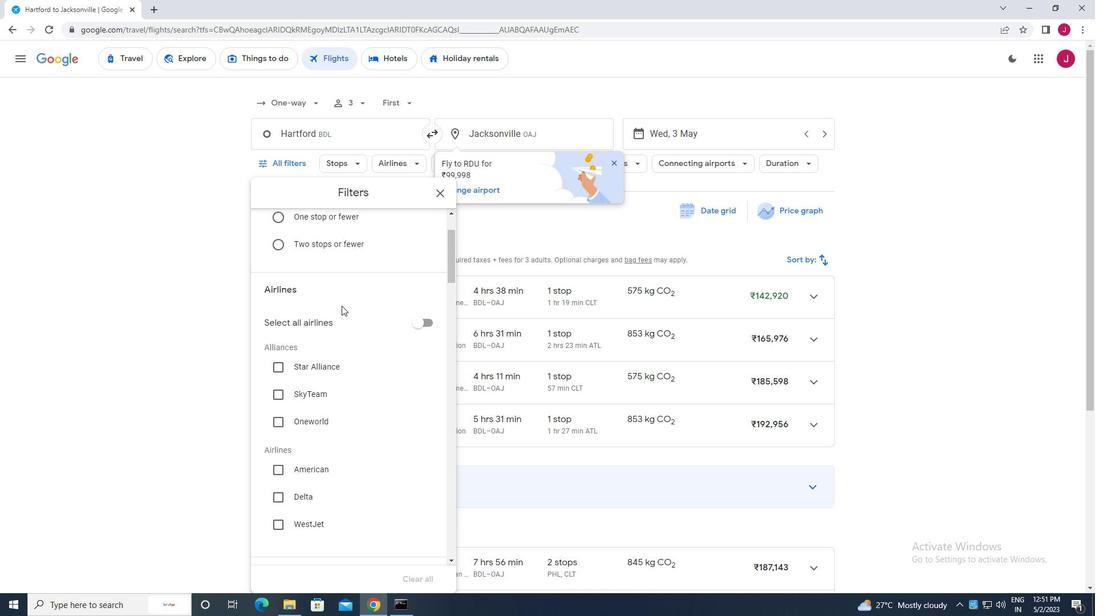 
Action: Mouse scrolled (341, 305) with delta (0, 0)
Screenshot: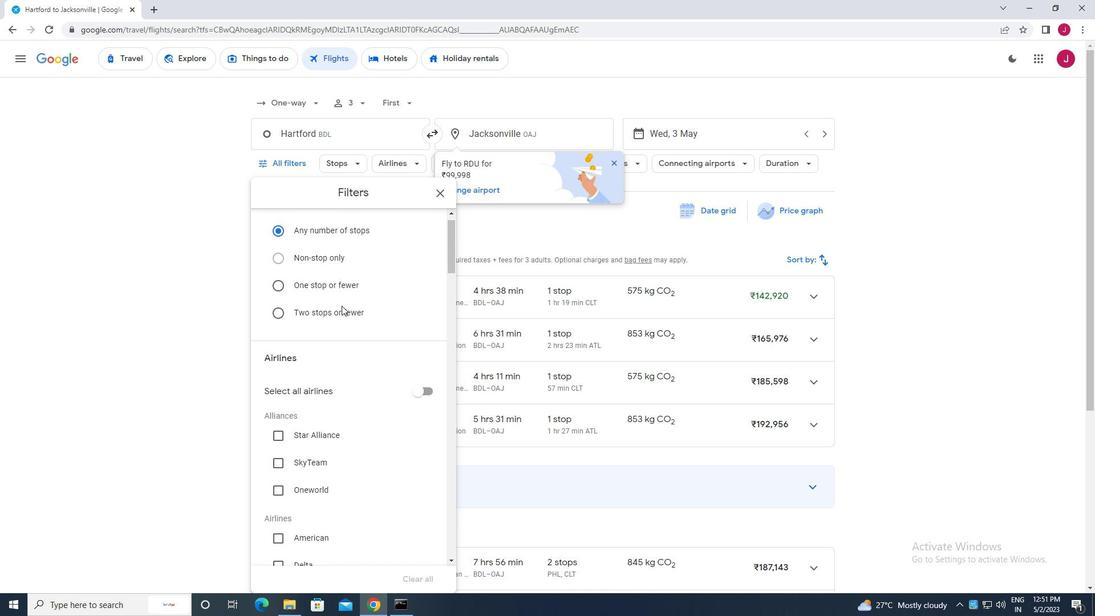 
Action: Mouse moved to (341, 305)
Screenshot: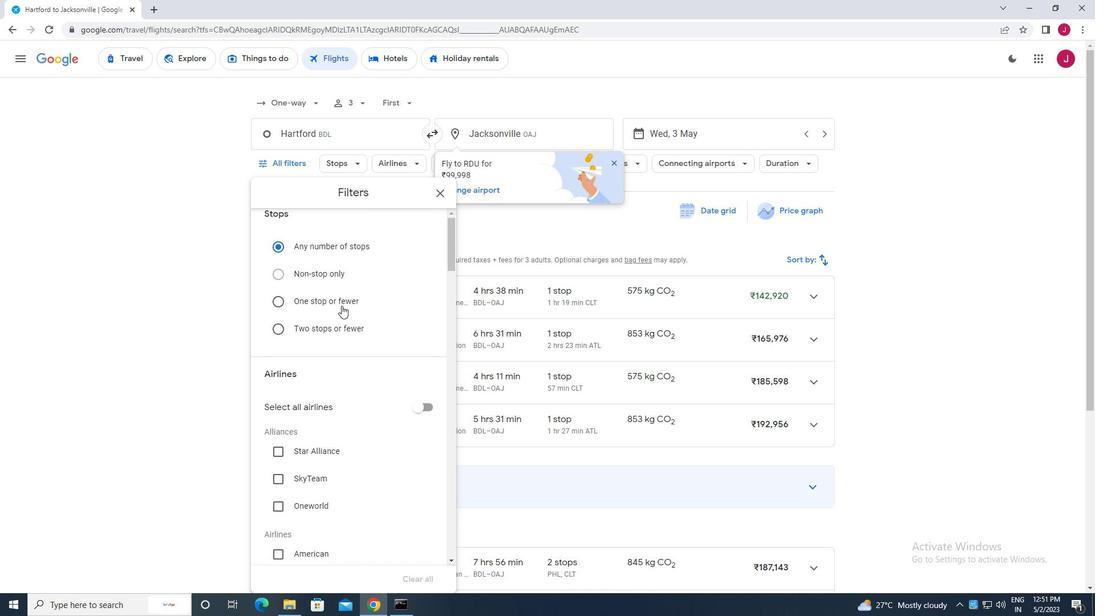 
Action: Mouse scrolled (341, 305) with delta (0, 0)
Screenshot: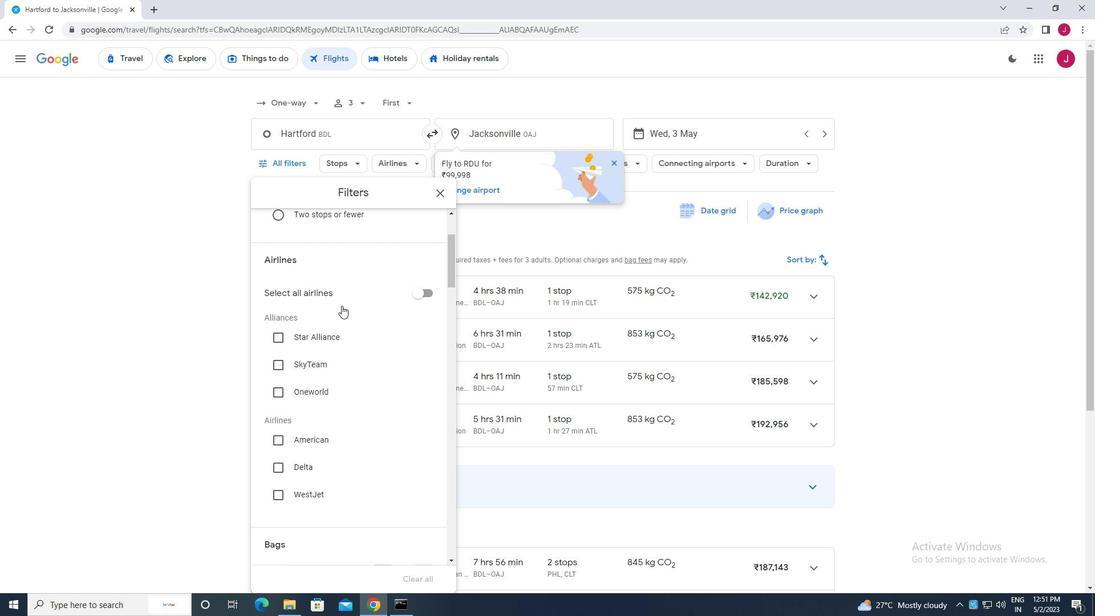 
Action: Mouse scrolled (341, 305) with delta (0, 0)
Screenshot: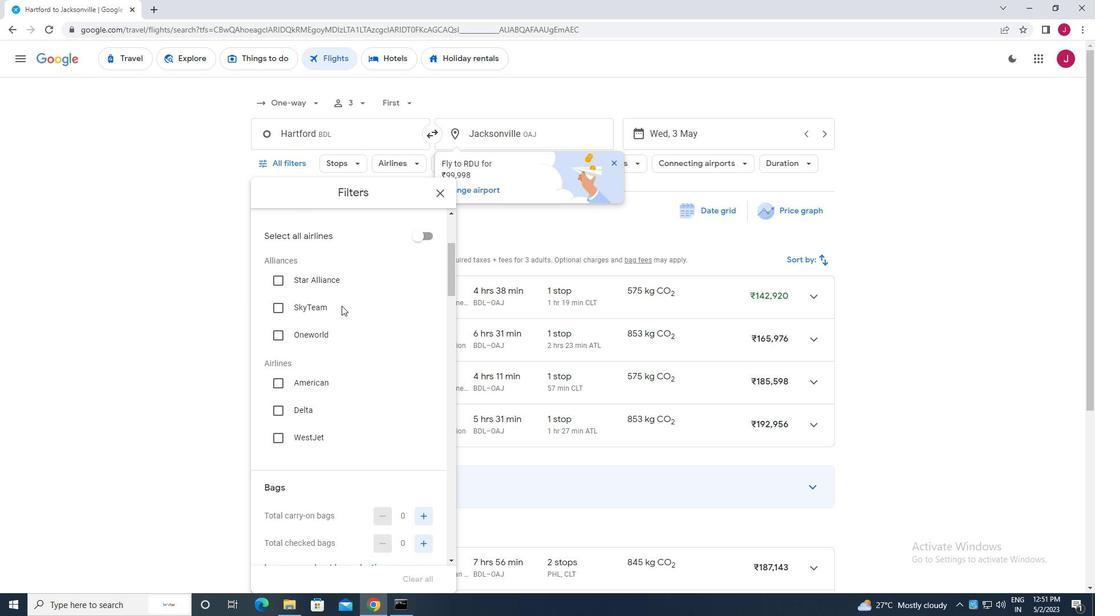 
Action: Mouse scrolled (341, 305) with delta (0, 0)
Screenshot: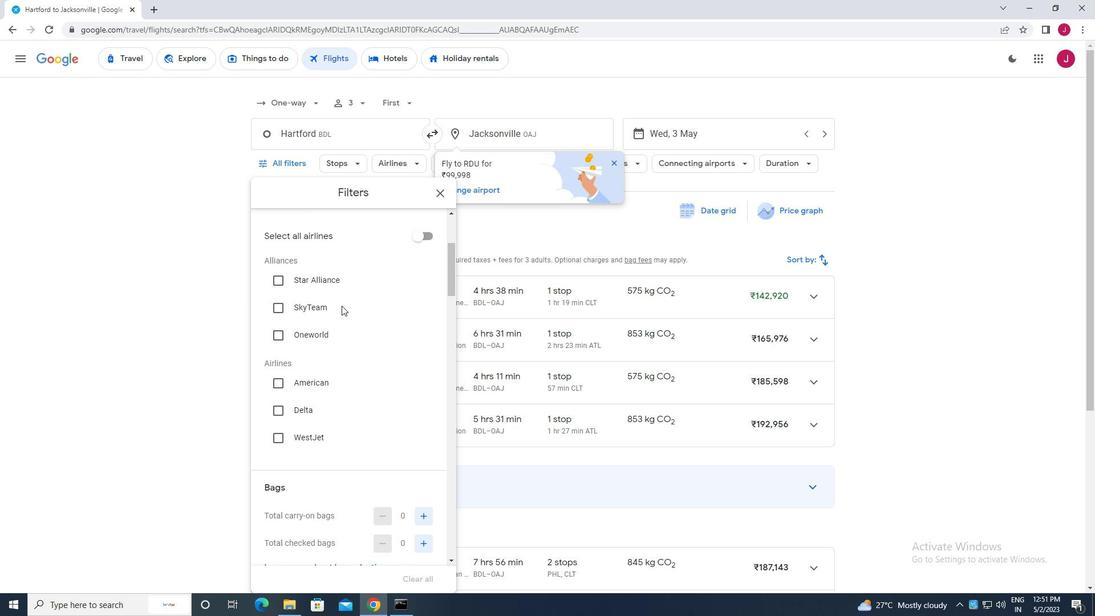 
Action: Mouse scrolled (341, 305) with delta (0, 0)
Screenshot: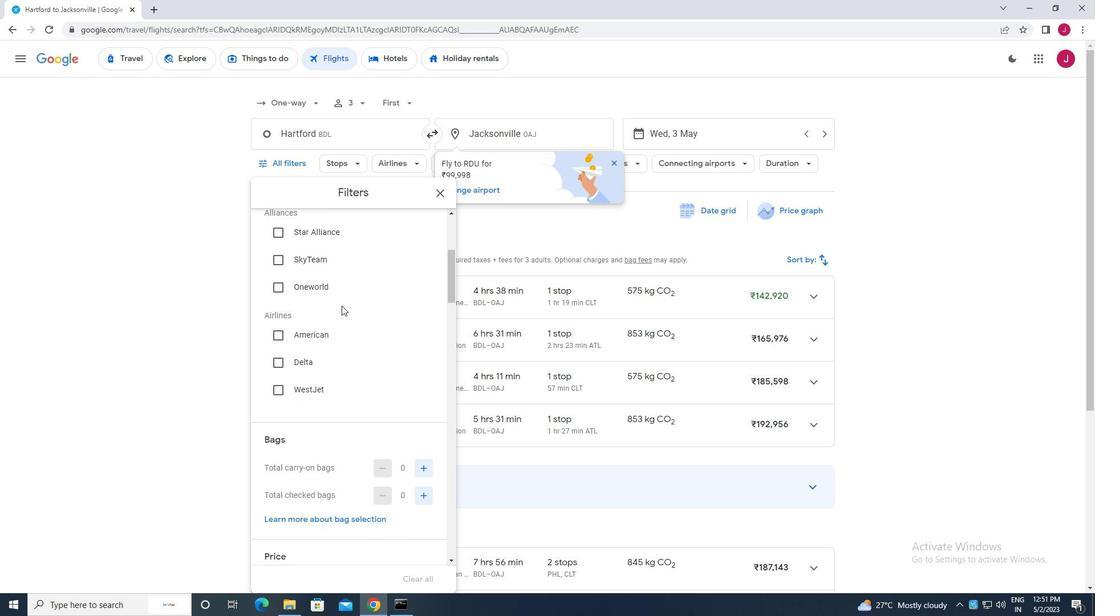 
Action: Mouse scrolled (341, 305) with delta (0, 0)
Screenshot: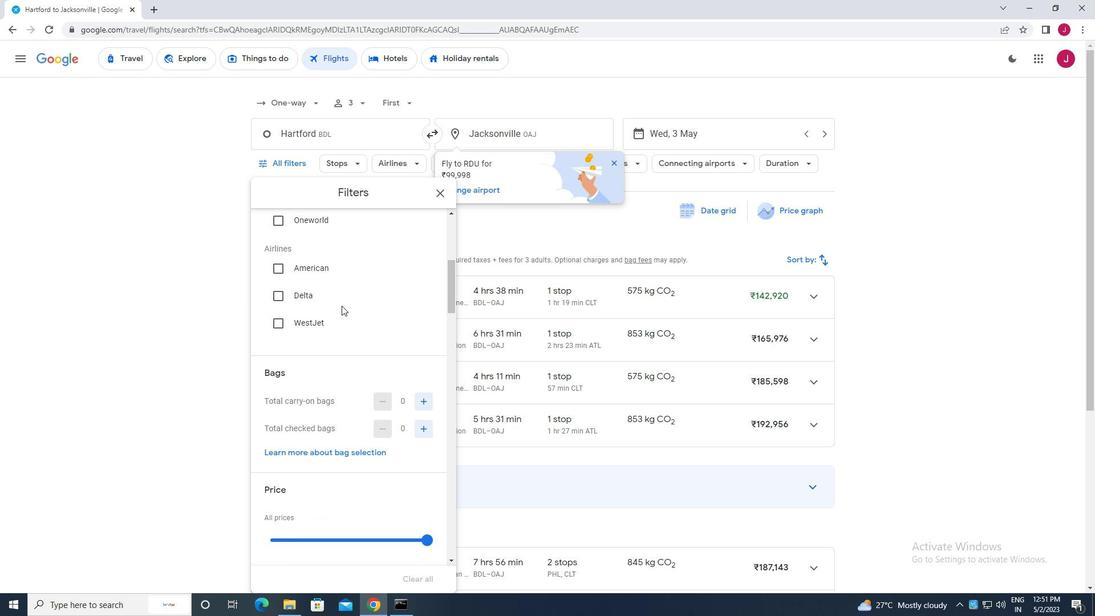 
Action: Mouse moved to (424, 290)
Screenshot: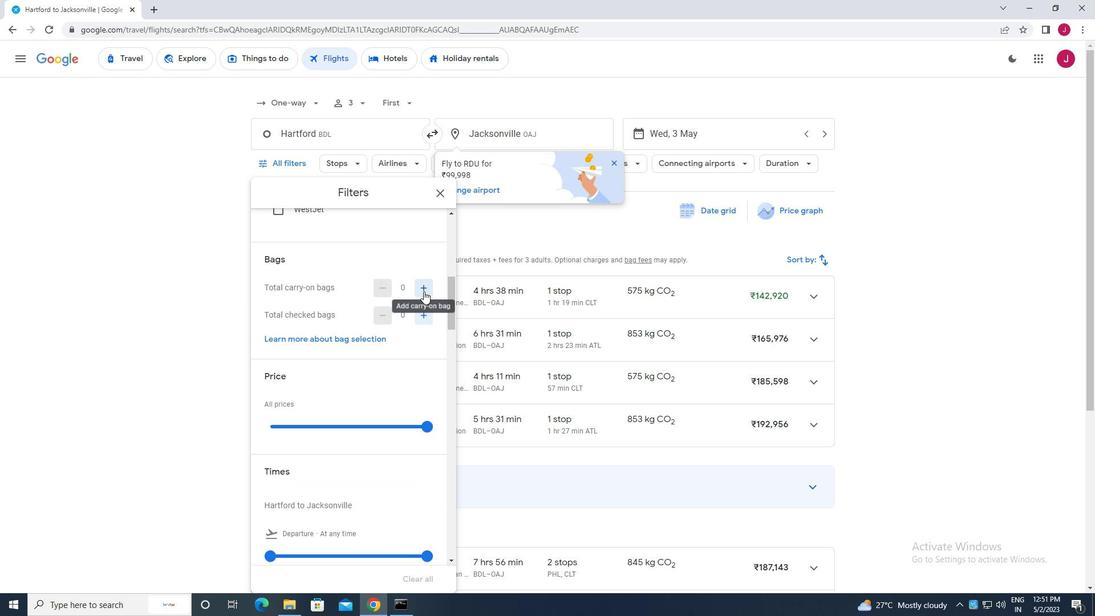 
Action: Mouse pressed left at (424, 290)
Screenshot: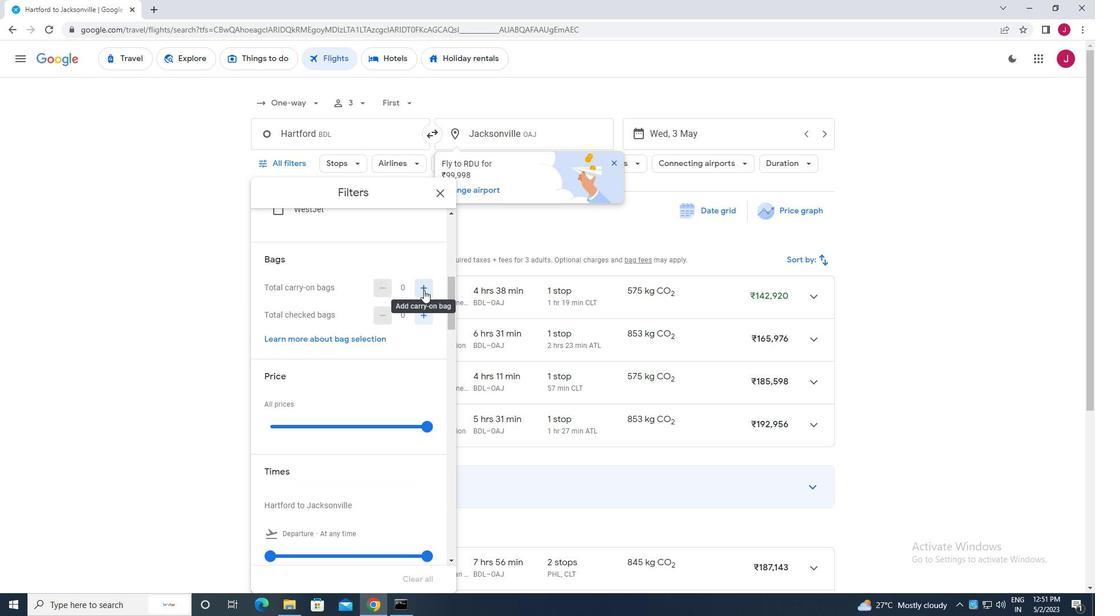 
Action: Mouse moved to (428, 424)
Screenshot: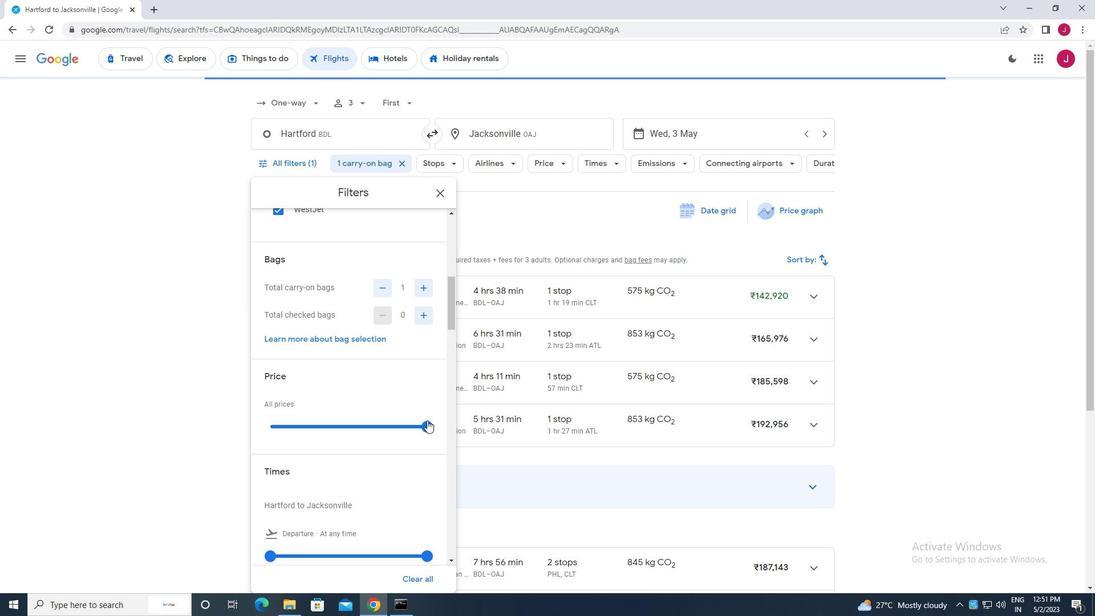 
Action: Mouse pressed left at (428, 424)
Screenshot: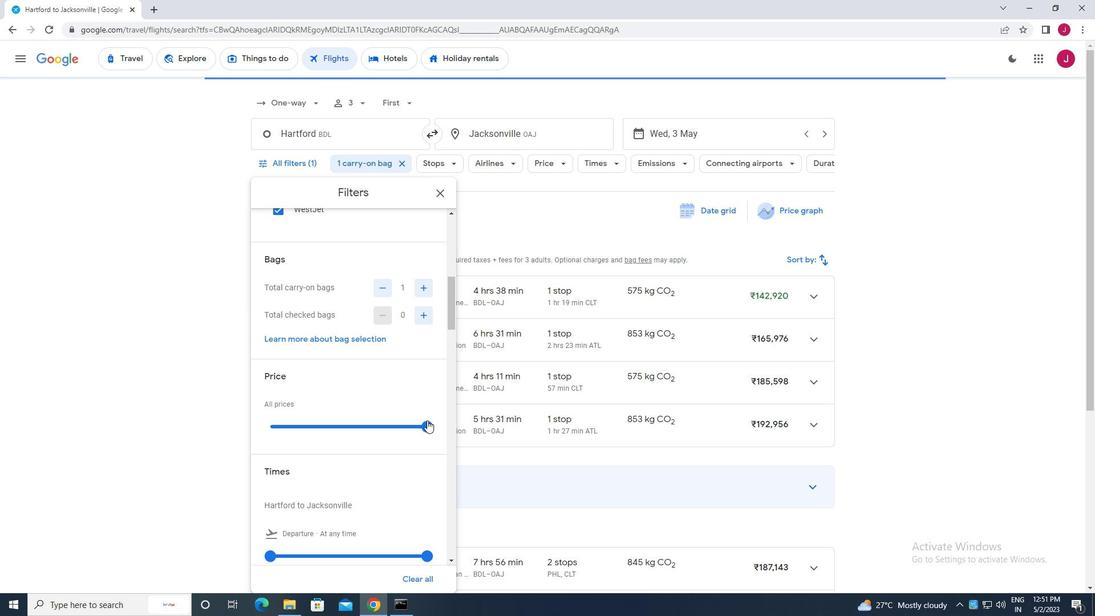 
Action: Mouse moved to (359, 339)
Screenshot: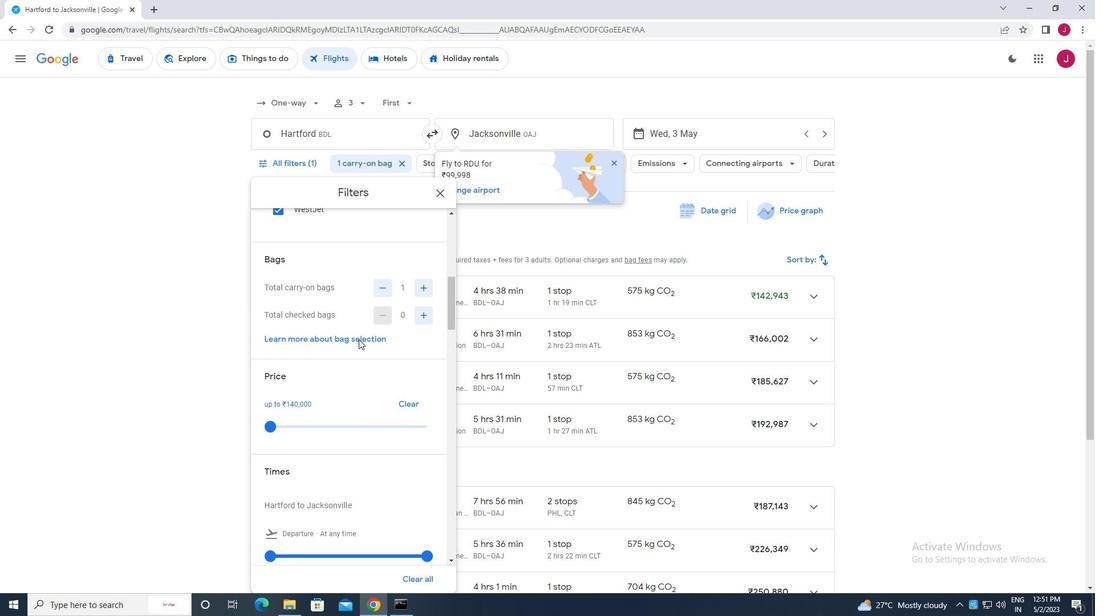 
Action: Mouse scrolled (359, 339) with delta (0, 0)
Screenshot: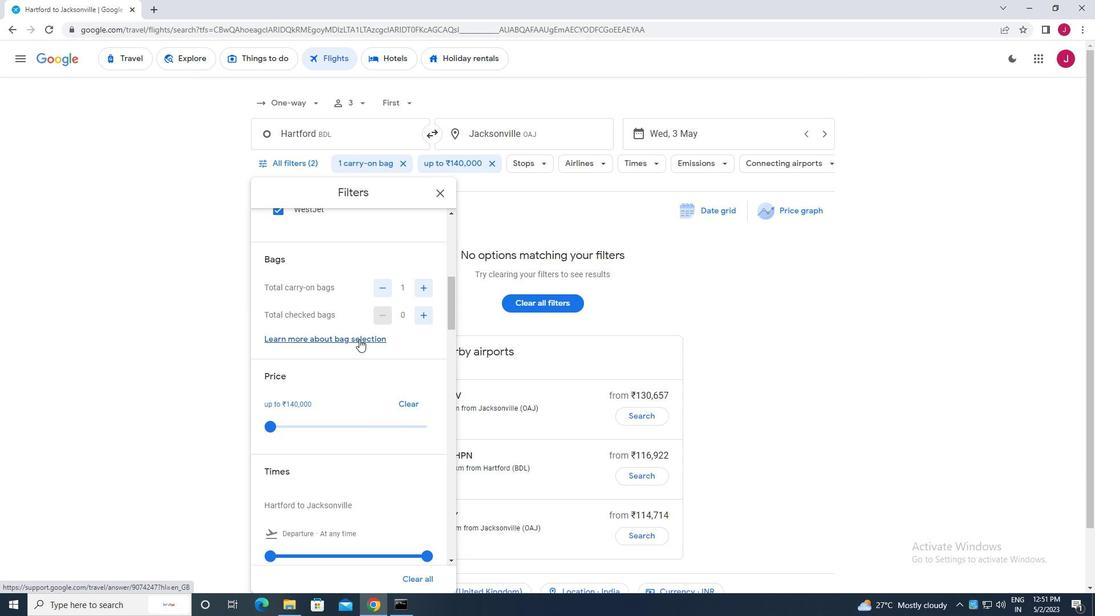 
Action: Mouse moved to (359, 339)
Screenshot: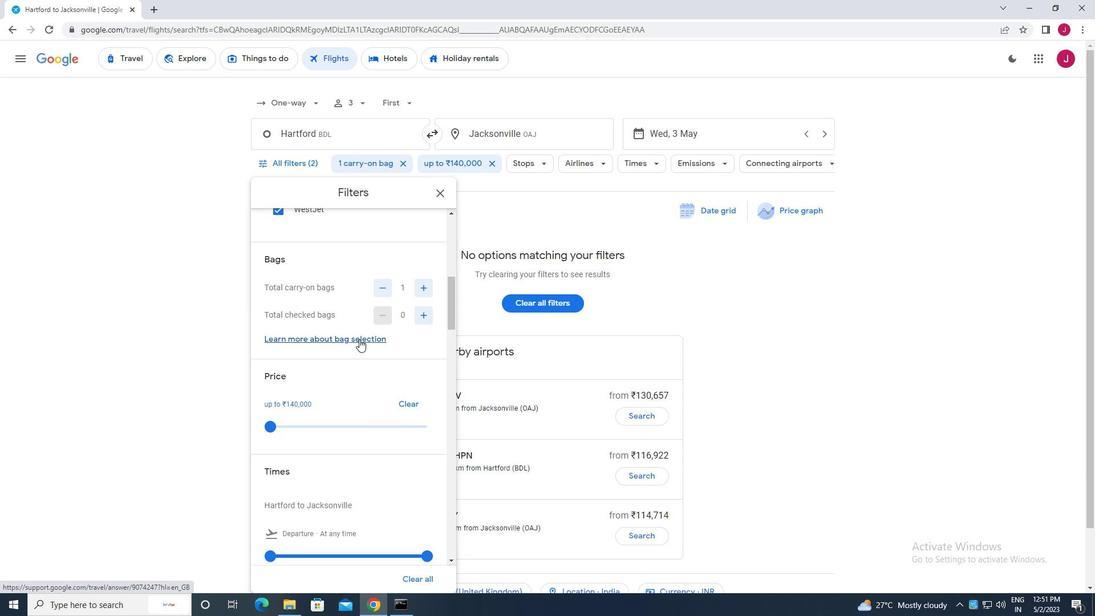 
Action: Mouse scrolled (359, 339) with delta (0, 0)
Screenshot: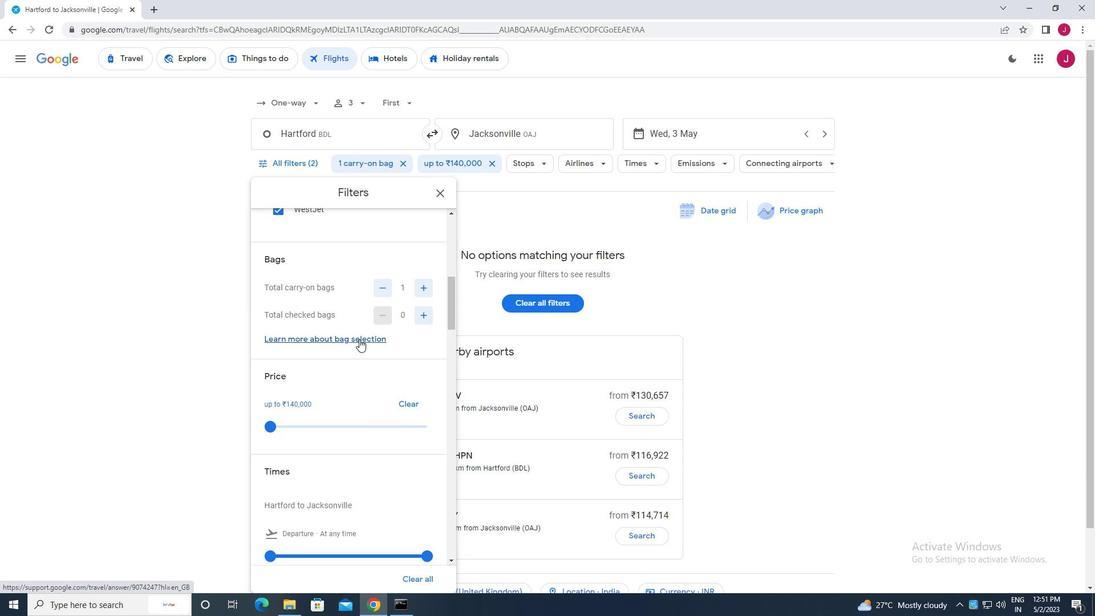 
Action: Mouse scrolled (359, 339) with delta (0, 0)
Screenshot: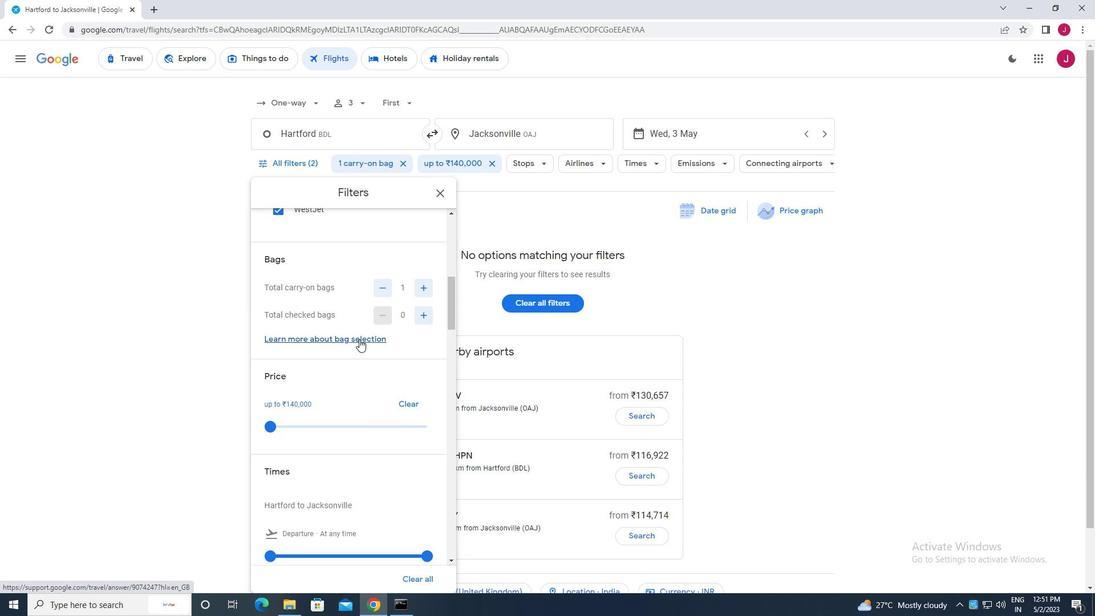 
Action: Mouse moved to (273, 385)
Screenshot: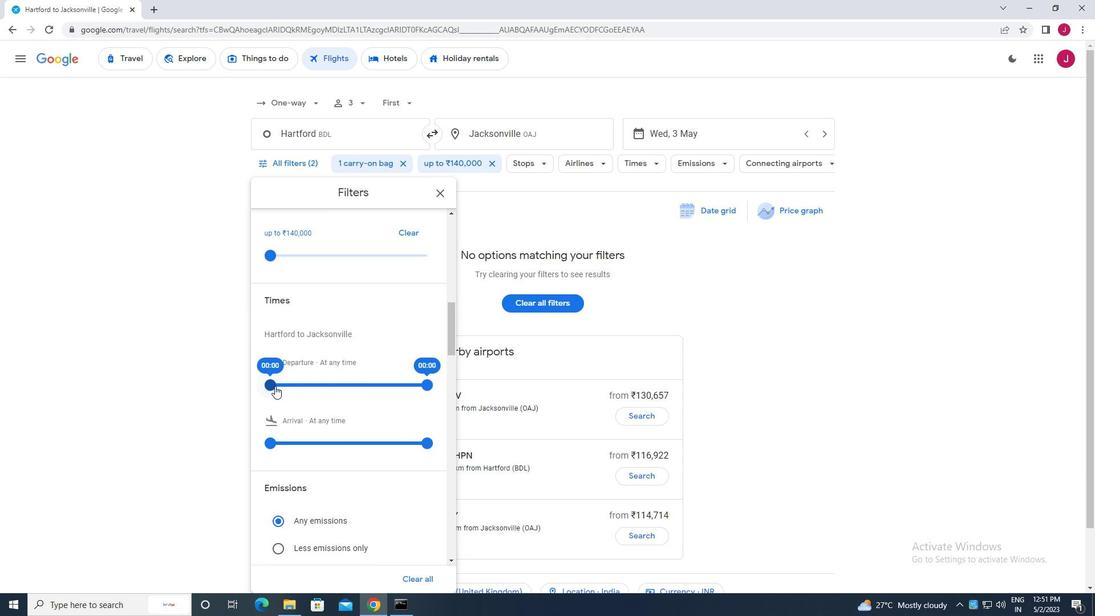 
Action: Mouse pressed left at (273, 385)
Screenshot: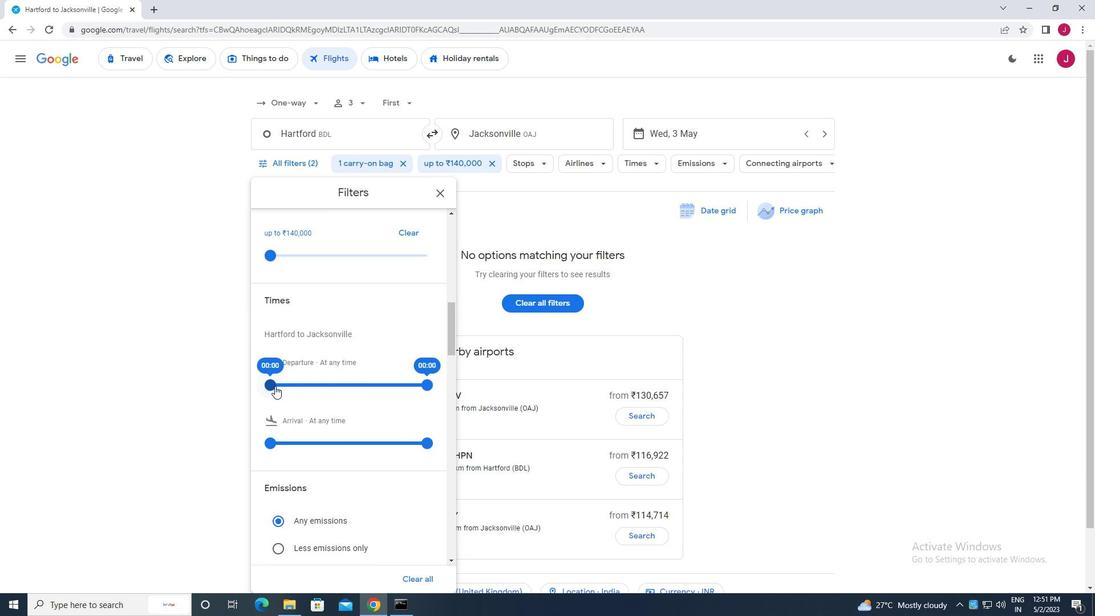 
Action: Mouse moved to (429, 388)
Screenshot: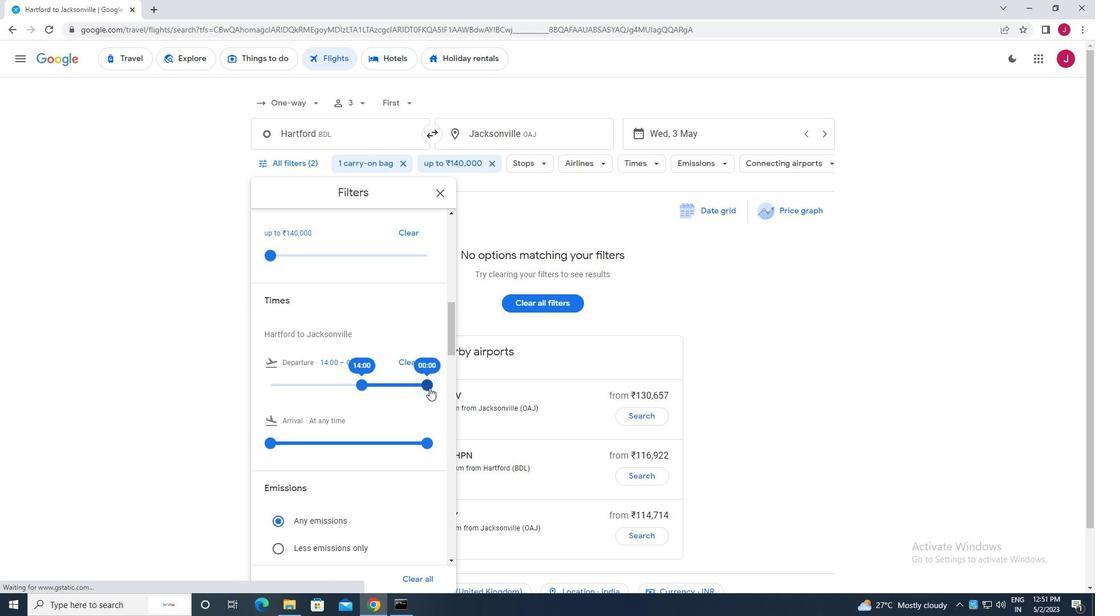 
Action: Mouse pressed left at (429, 388)
Screenshot: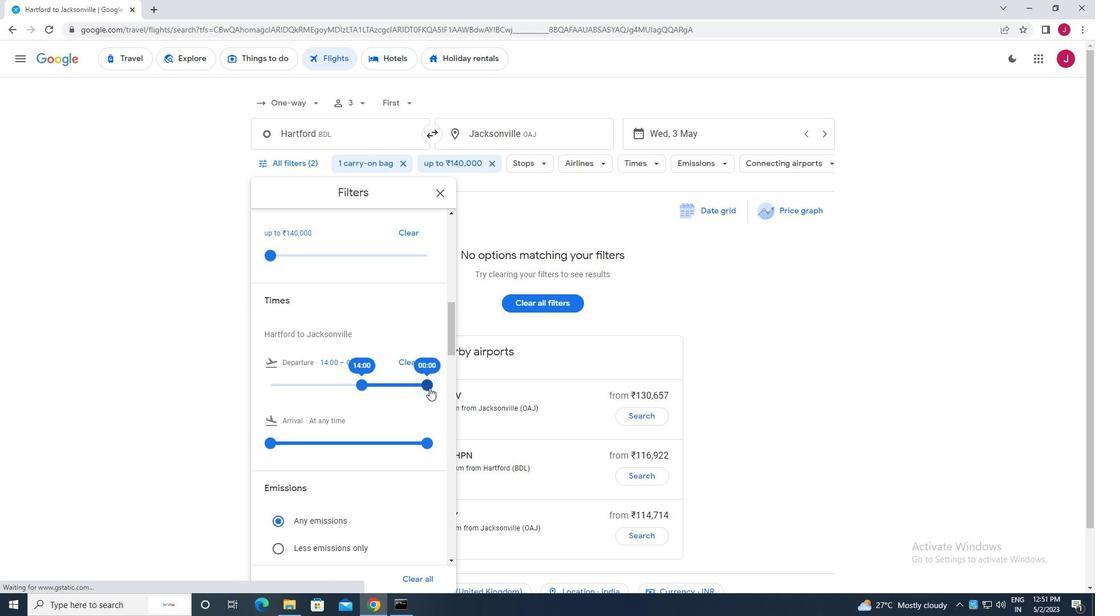 
Action: Mouse moved to (440, 192)
Screenshot: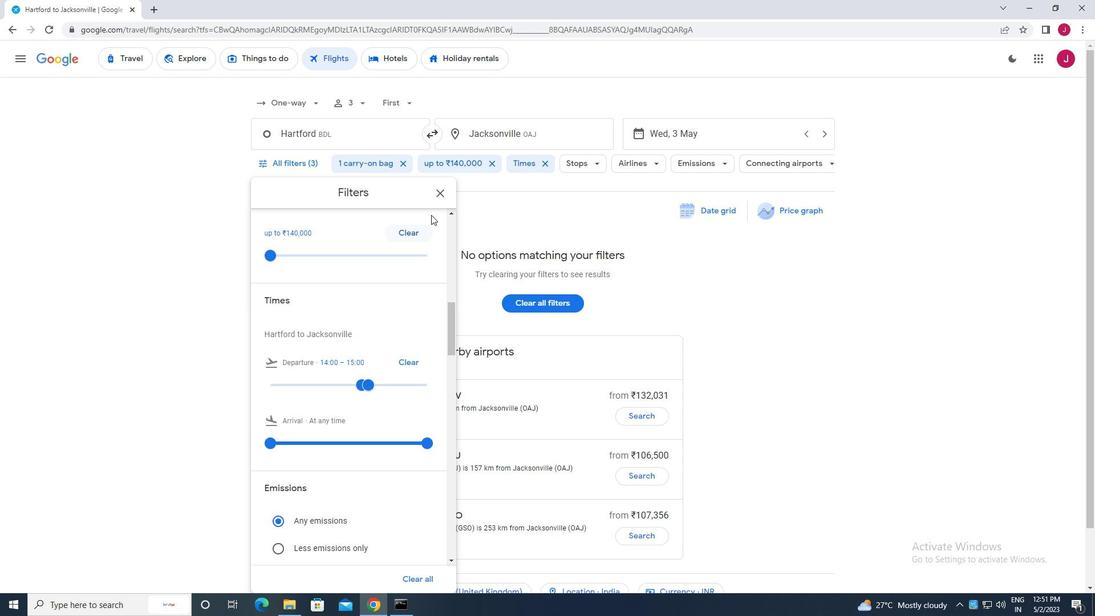 
Action: Mouse pressed left at (440, 192)
Screenshot: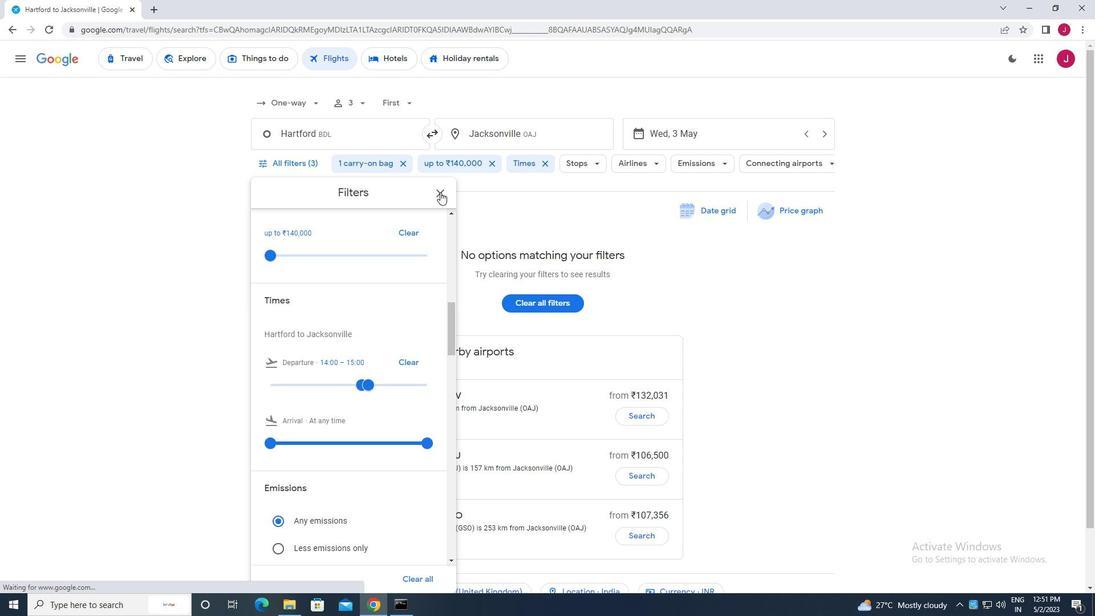 
Action: Mouse moved to (438, 192)
Screenshot: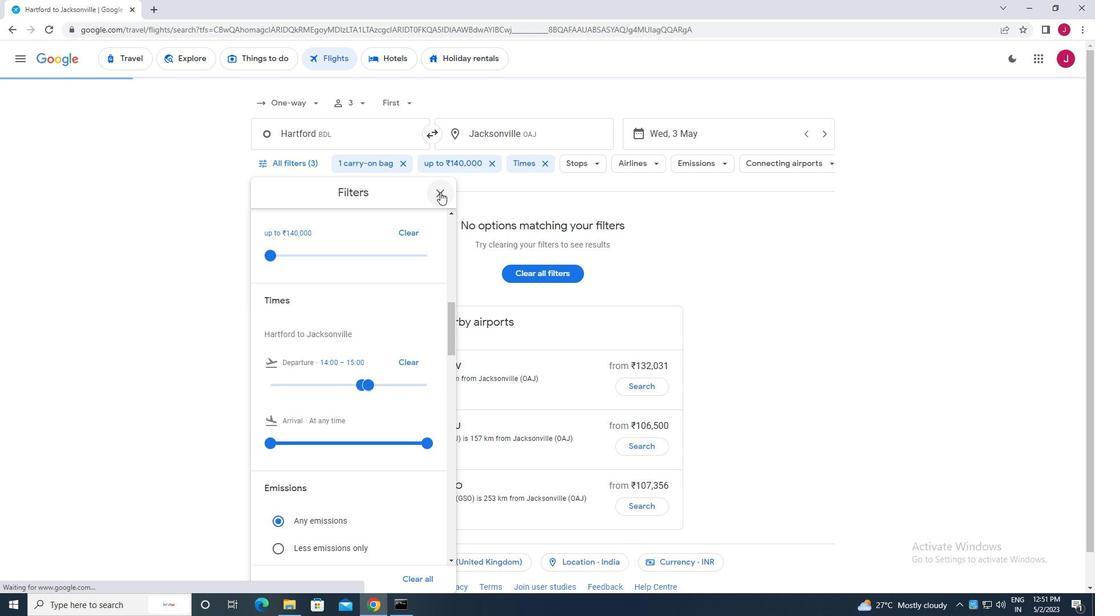 
